 Task: Create a due date automation trigger when advanced on, on the wednesday of the week a card is due add basic but not in list "Resume" at 11:00 AM.
Action: Mouse moved to (1177, 91)
Screenshot: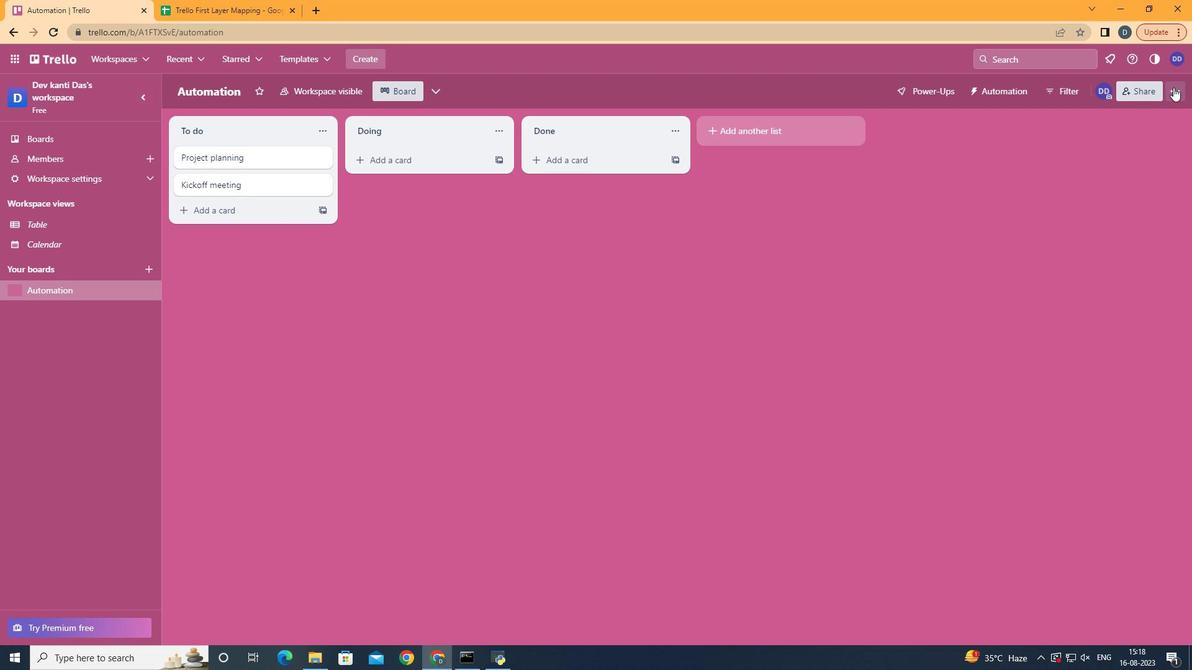 
Action: Mouse pressed left at (1177, 91)
Screenshot: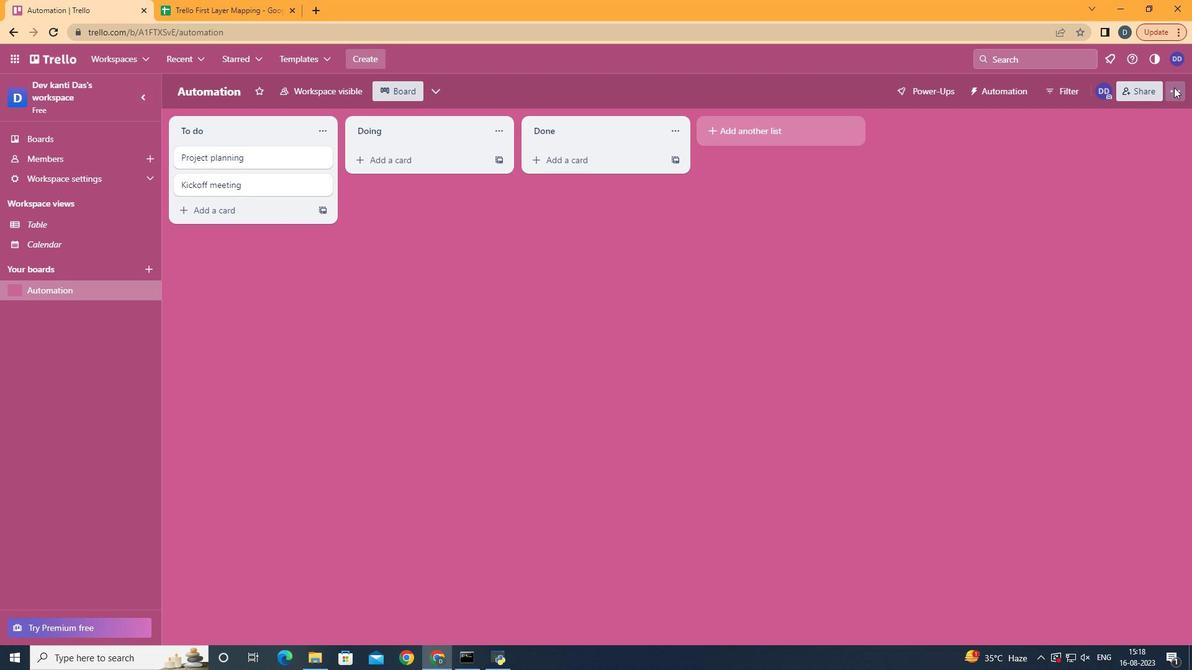 
Action: Mouse moved to (1104, 277)
Screenshot: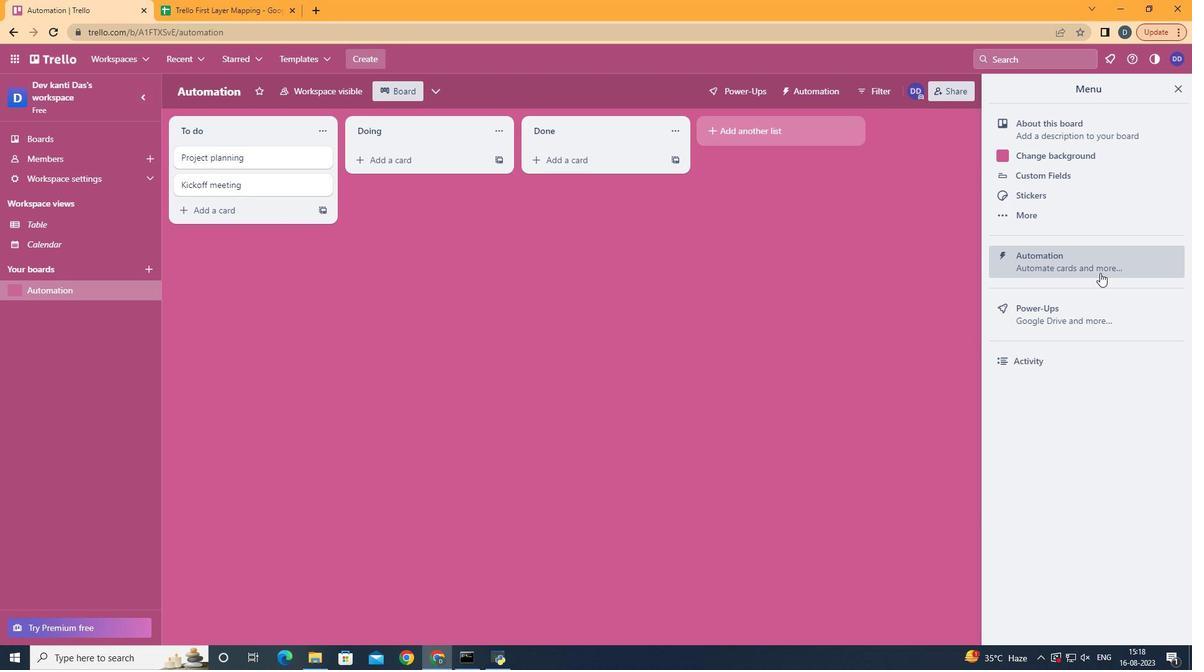 
Action: Mouse pressed left at (1104, 277)
Screenshot: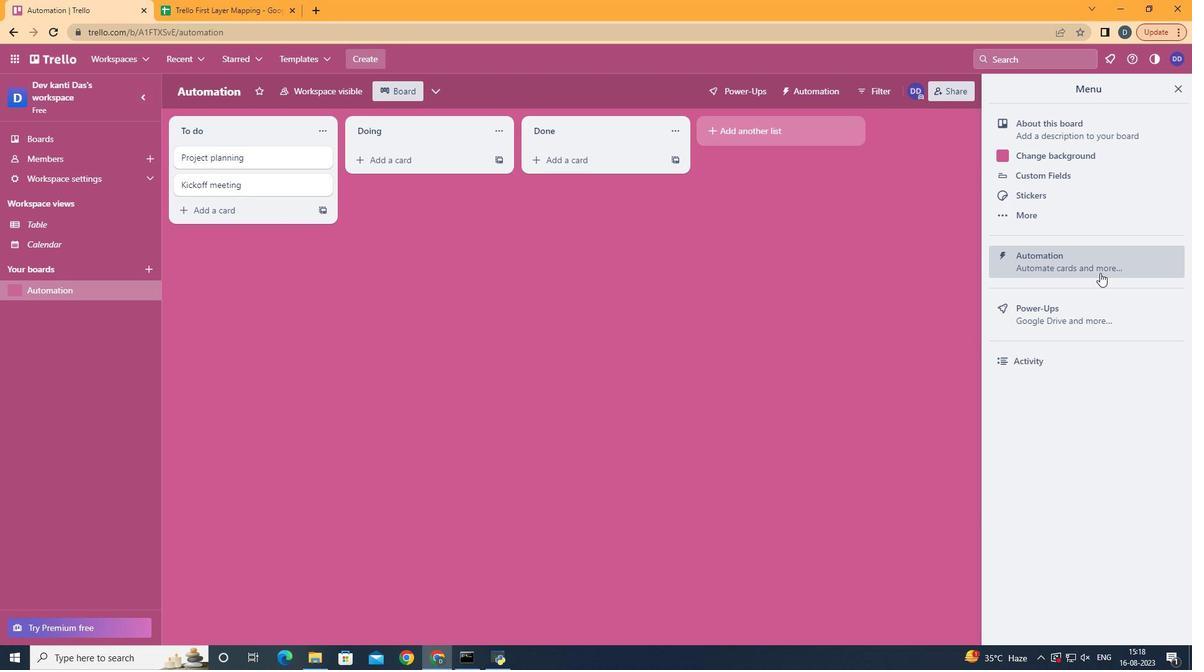 
Action: Mouse moved to (227, 246)
Screenshot: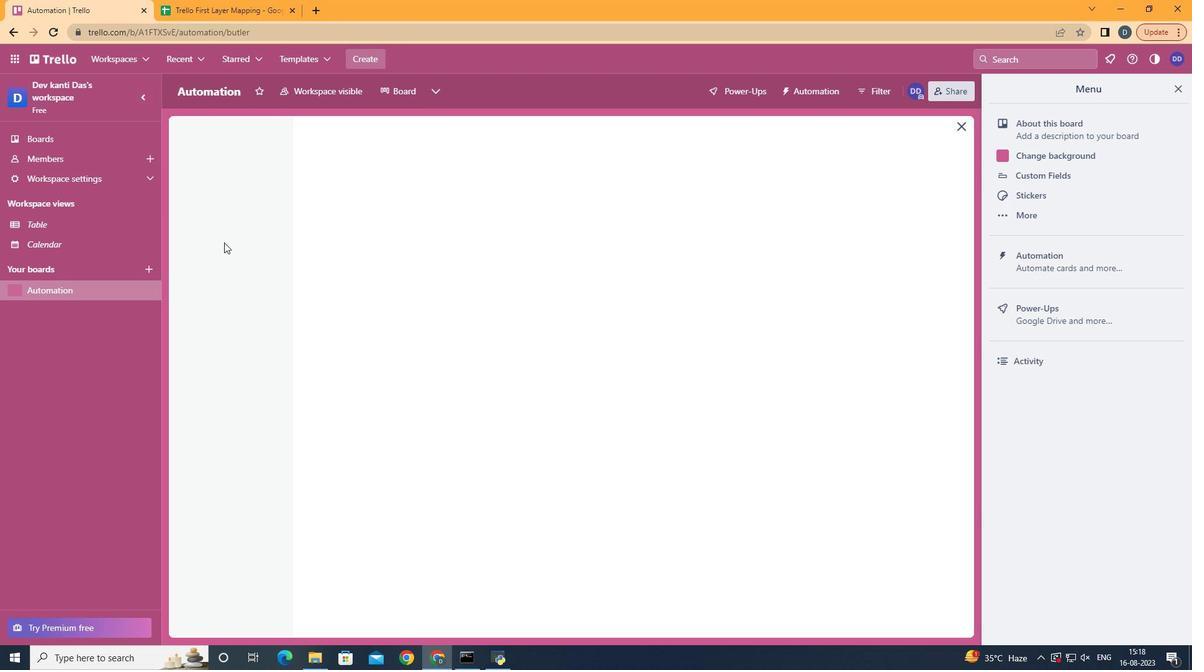 
Action: Mouse pressed left at (227, 246)
Screenshot: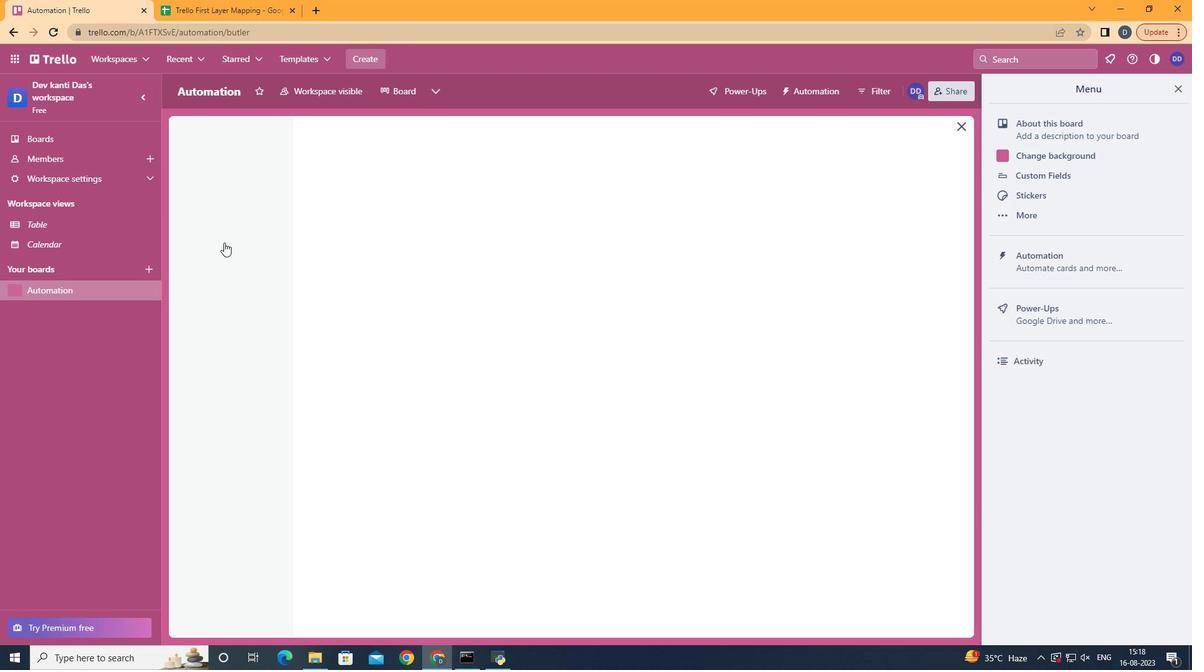 
Action: Mouse pressed left at (227, 246)
Screenshot: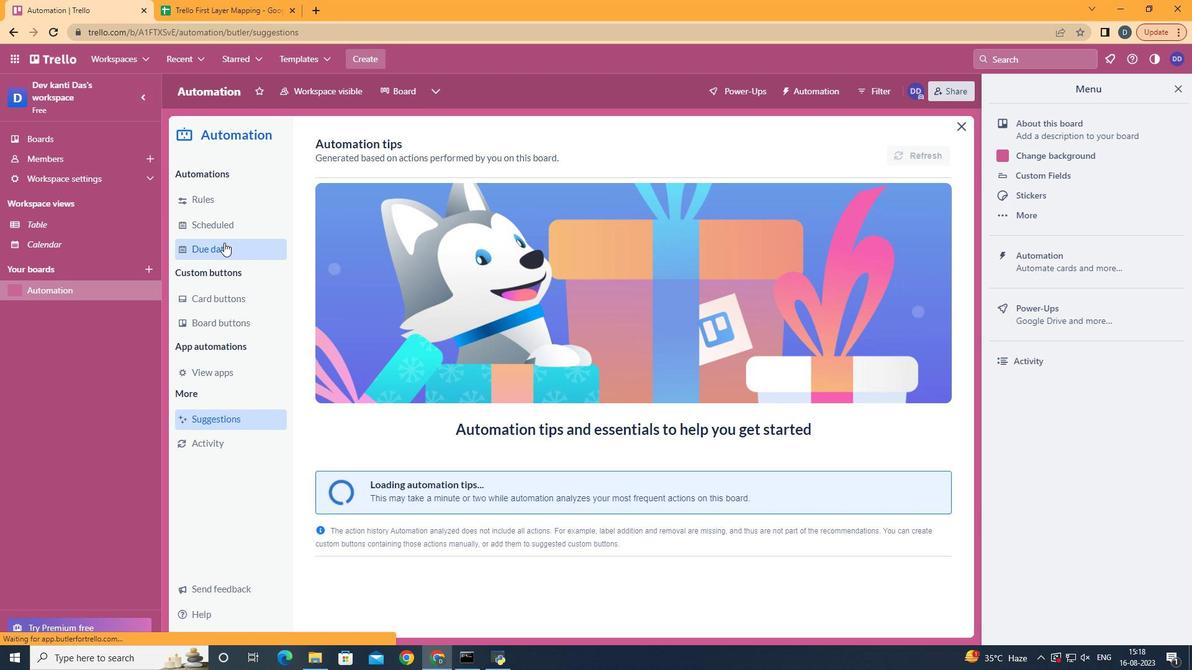 
Action: Mouse moved to (873, 148)
Screenshot: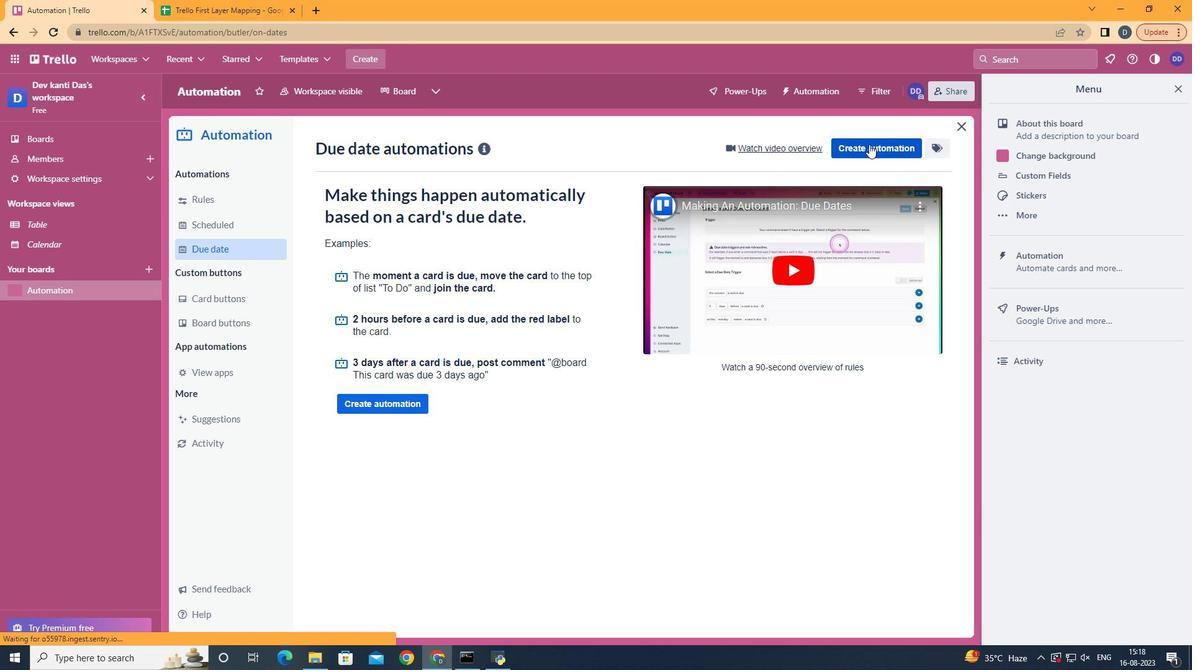 
Action: Mouse pressed left at (873, 148)
Screenshot: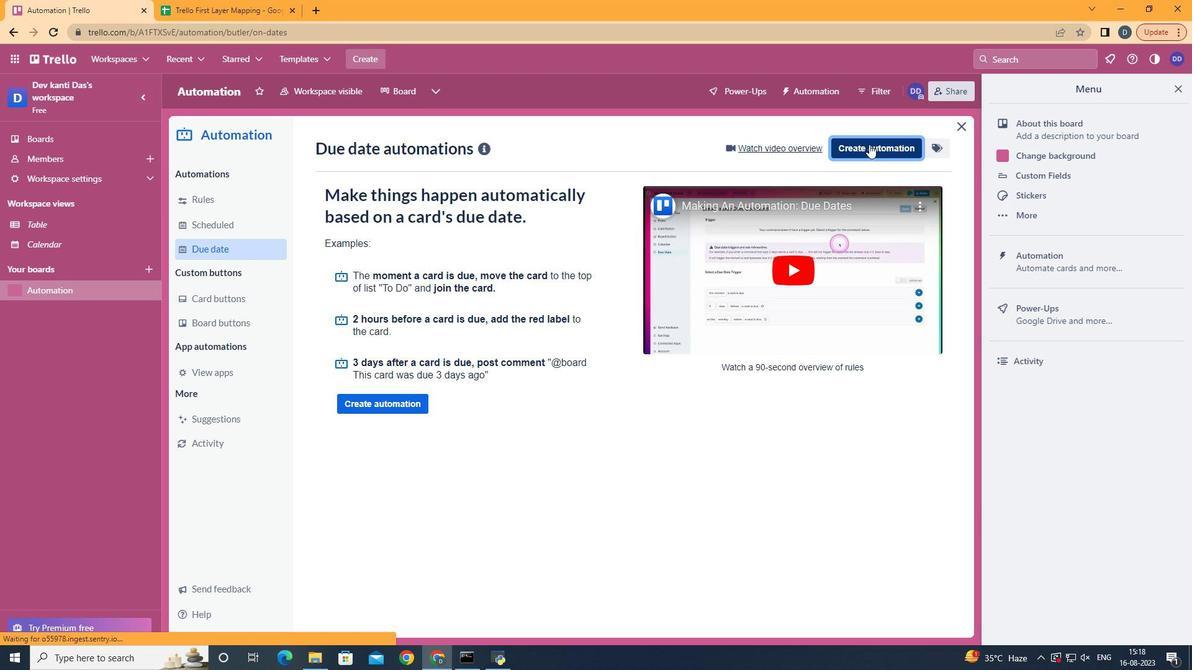 
Action: Mouse moved to (602, 271)
Screenshot: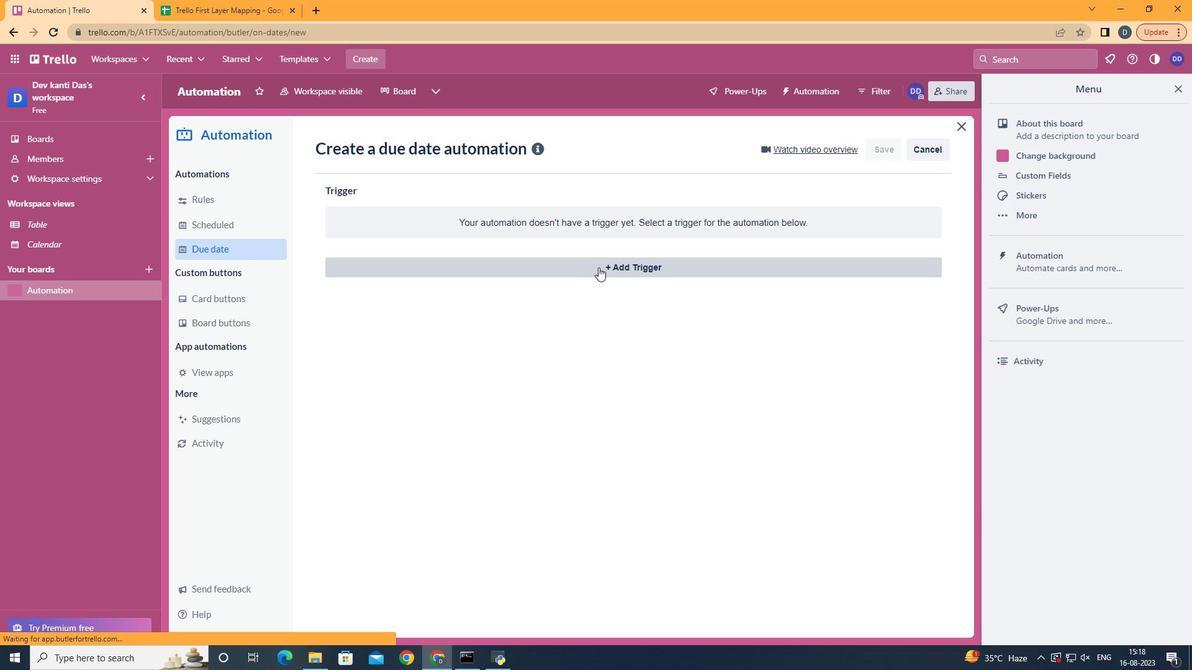
Action: Mouse pressed left at (602, 271)
Screenshot: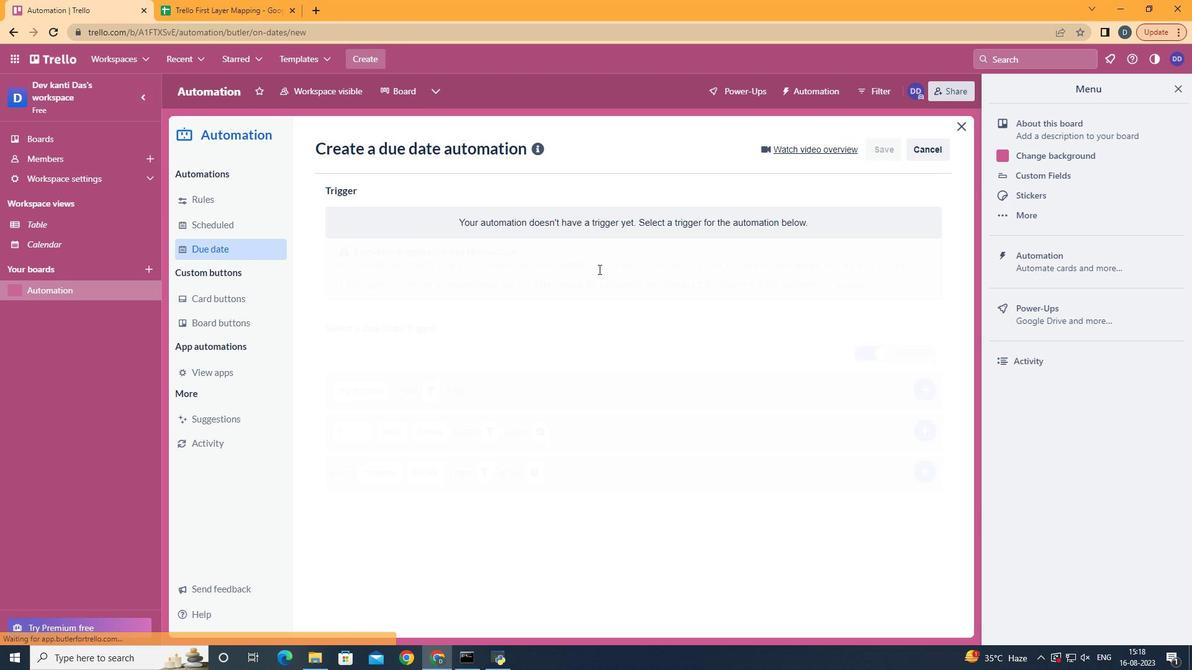 
Action: Mouse moved to (403, 382)
Screenshot: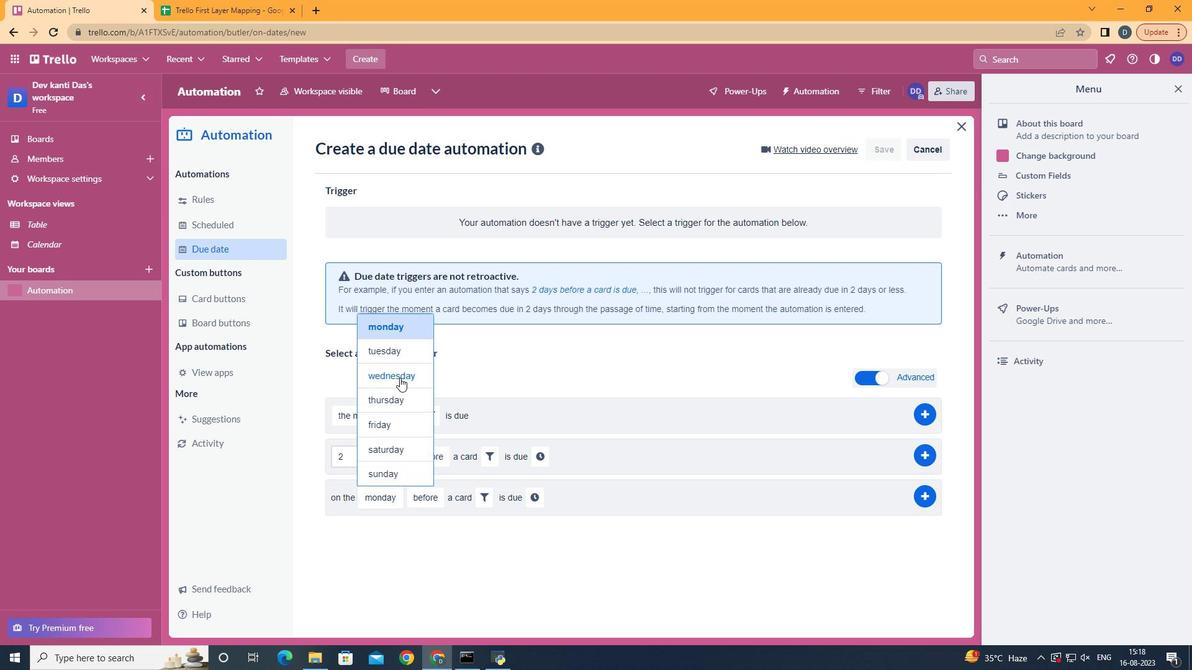 
Action: Mouse pressed left at (403, 382)
Screenshot: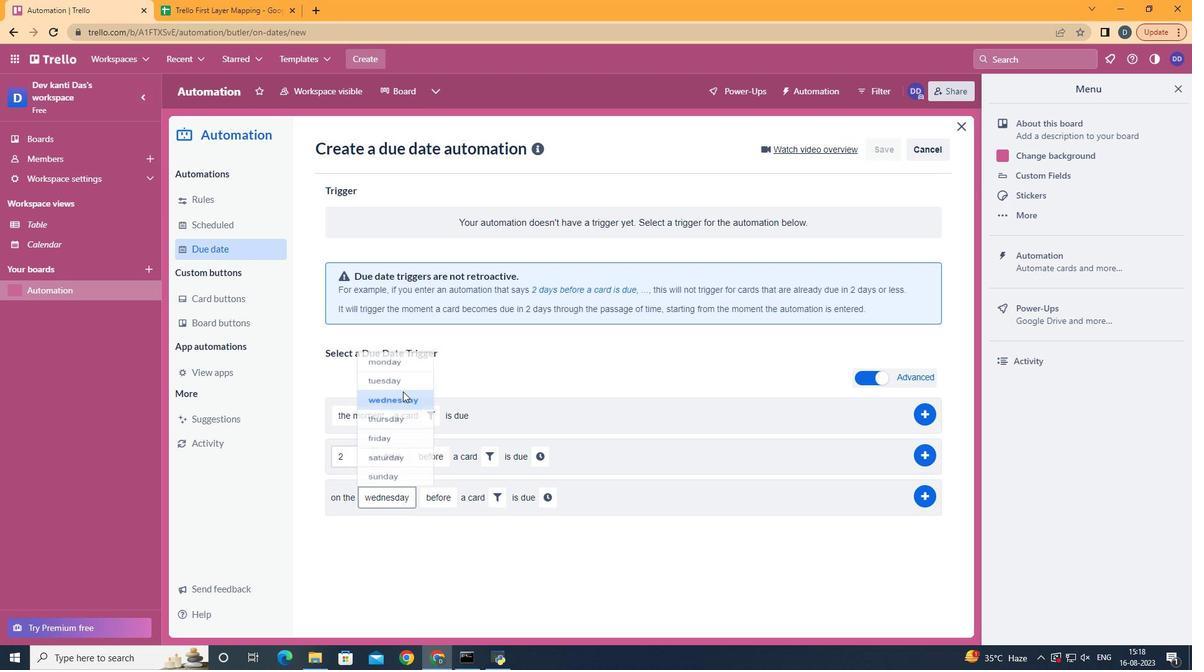 
Action: Mouse moved to (461, 564)
Screenshot: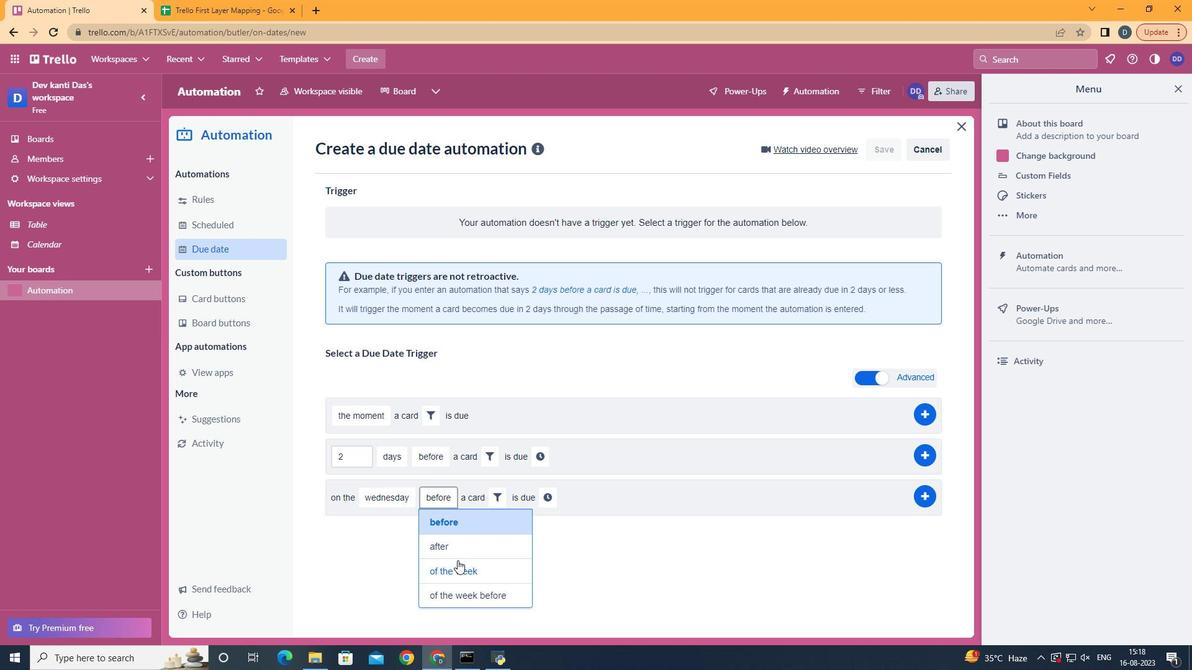 
Action: Mouse pressed left at (461, 564)
Screenshot: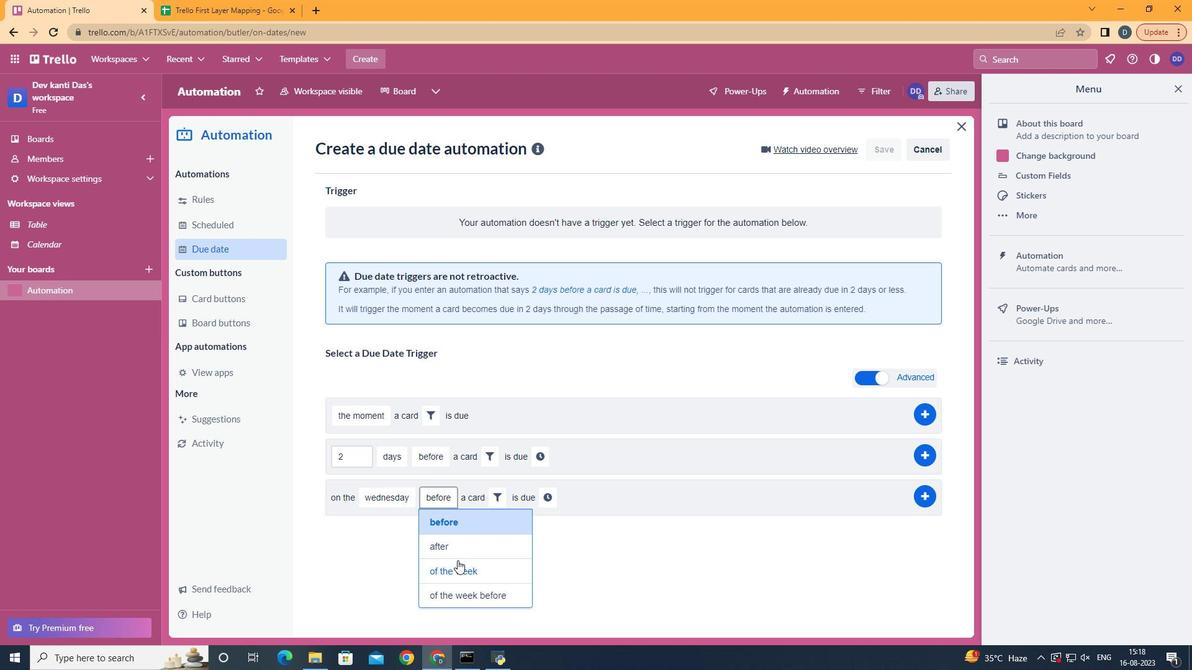 
Action: Mouse moved to (510, 500)
Screenshot: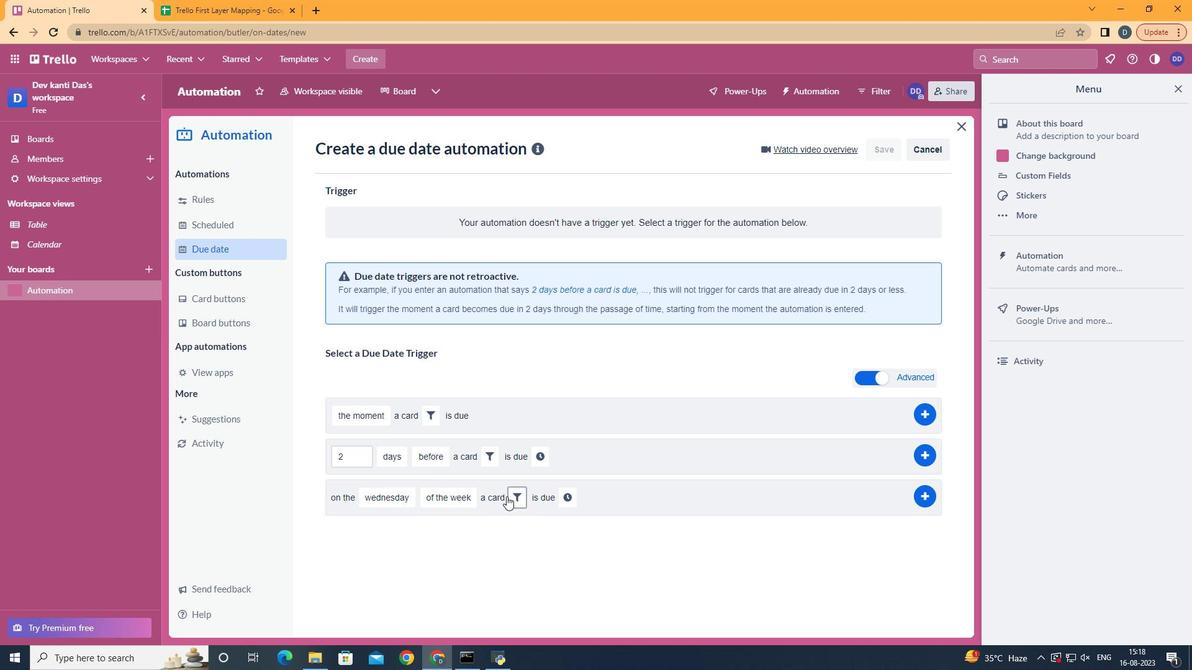 
Action: Mouse pressed left at (510, 500)
Screenshot: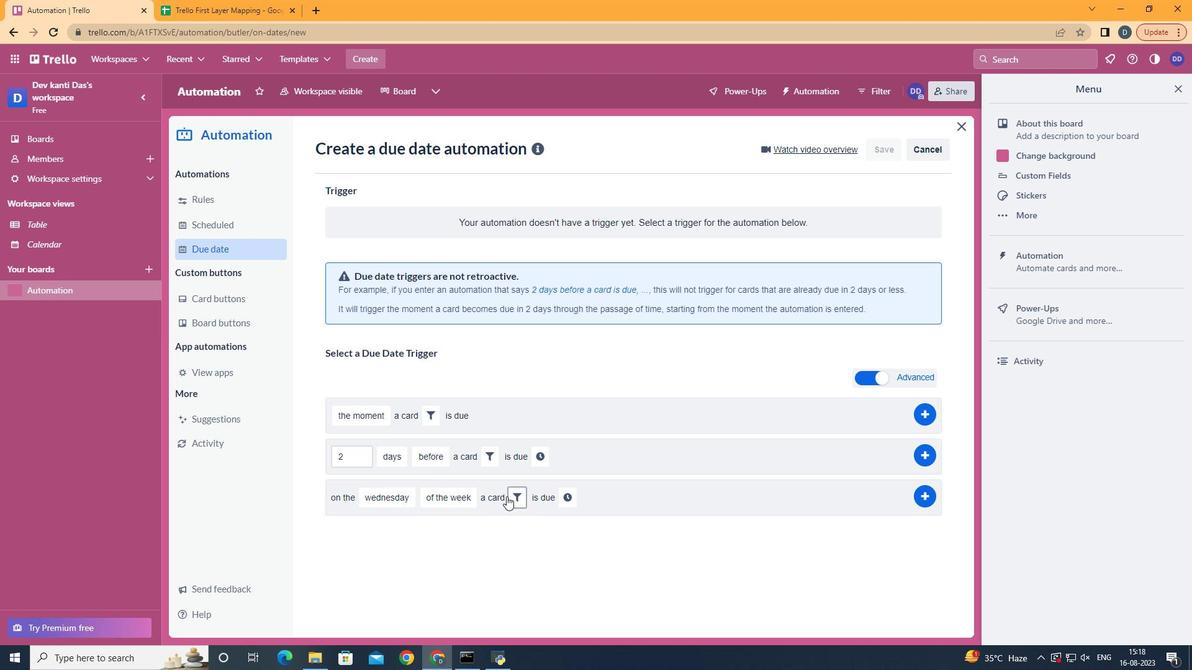 
Action: Mouse moved to (567, 554)
Screenshot: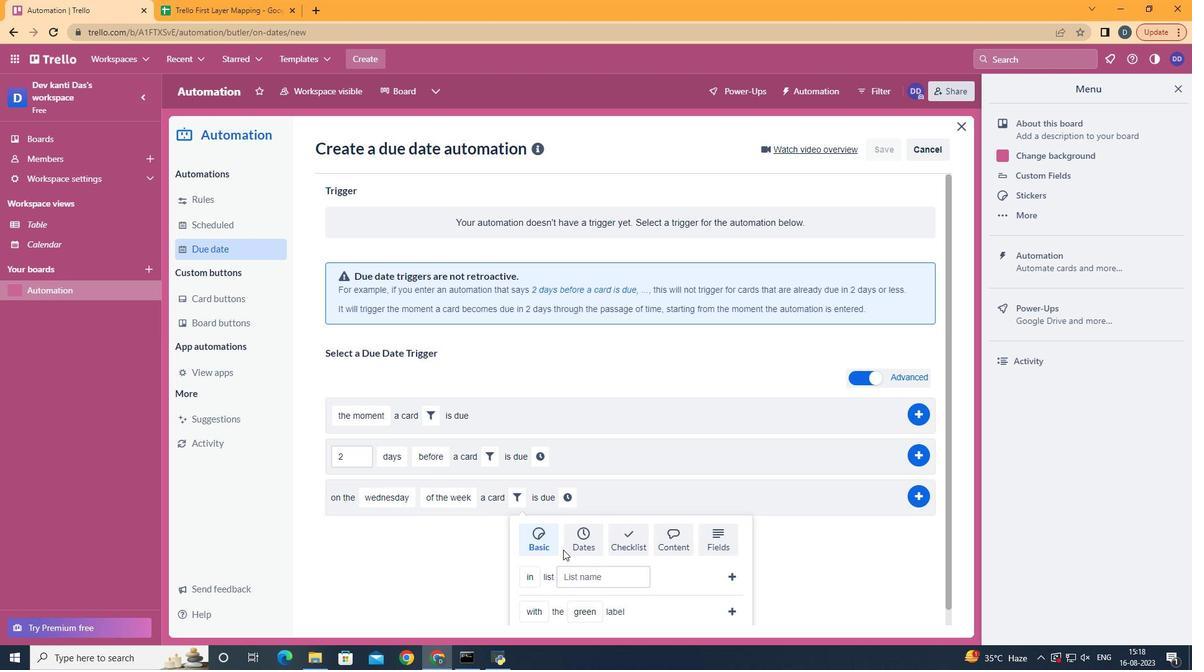 
Action: Mouse scrolled (567, 553) with delta (0, 0)
Screenshot: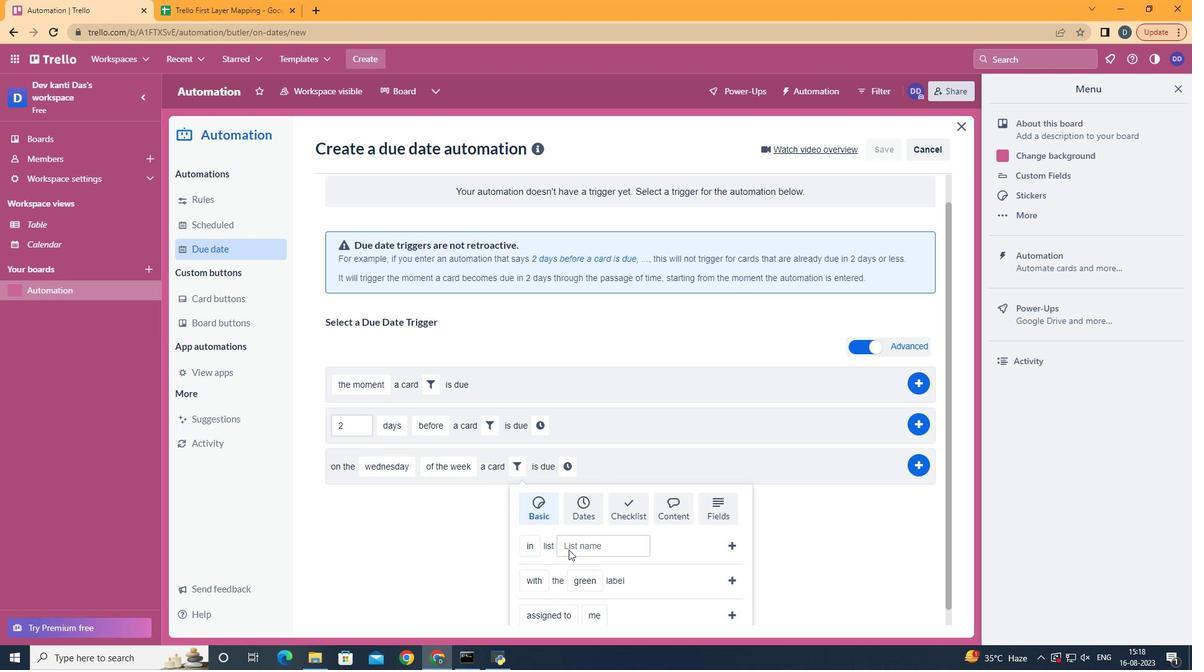
Action: Mouse scrolled (567, 553) with delta (0, 0)
Screenshot: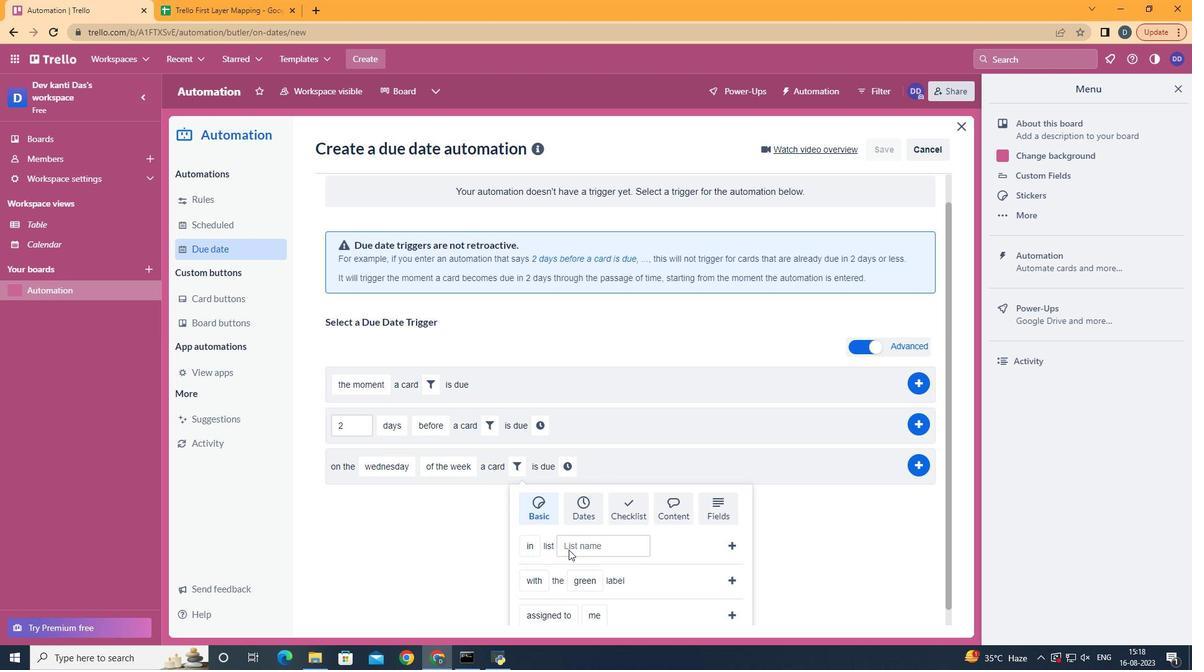 
Action: Mouse scrolled (567, 553) with delta (0, 0)
Screenshot: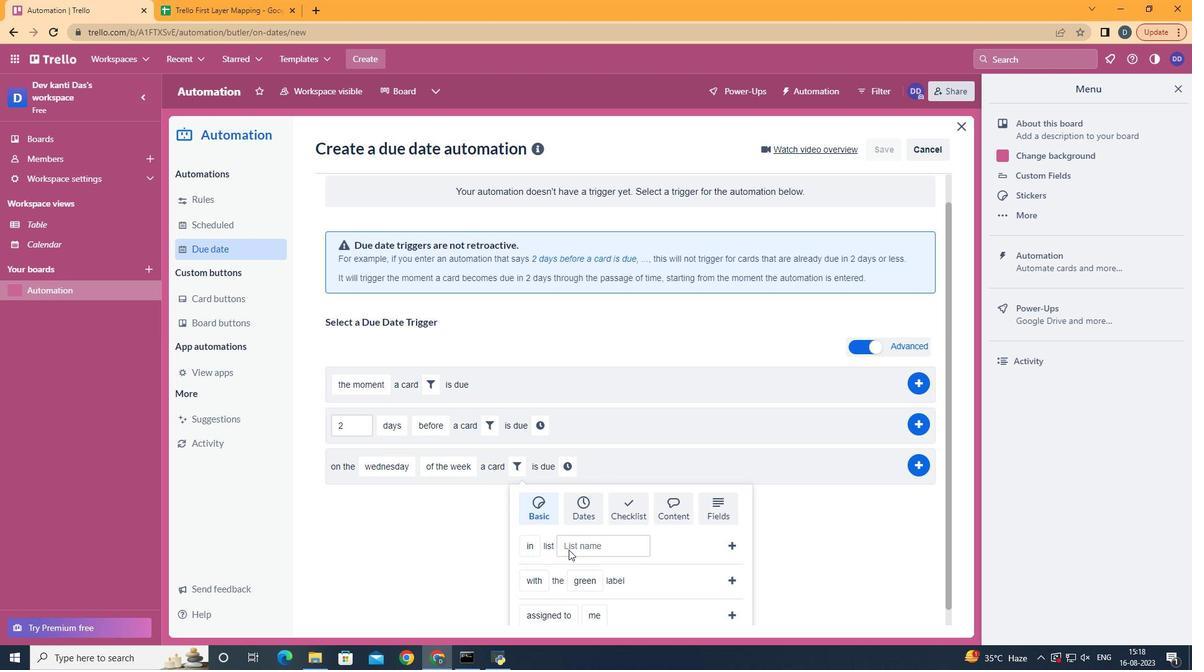 
Action: Mouse scrolled (567, 553) with delta (0, 0)
Screenshot: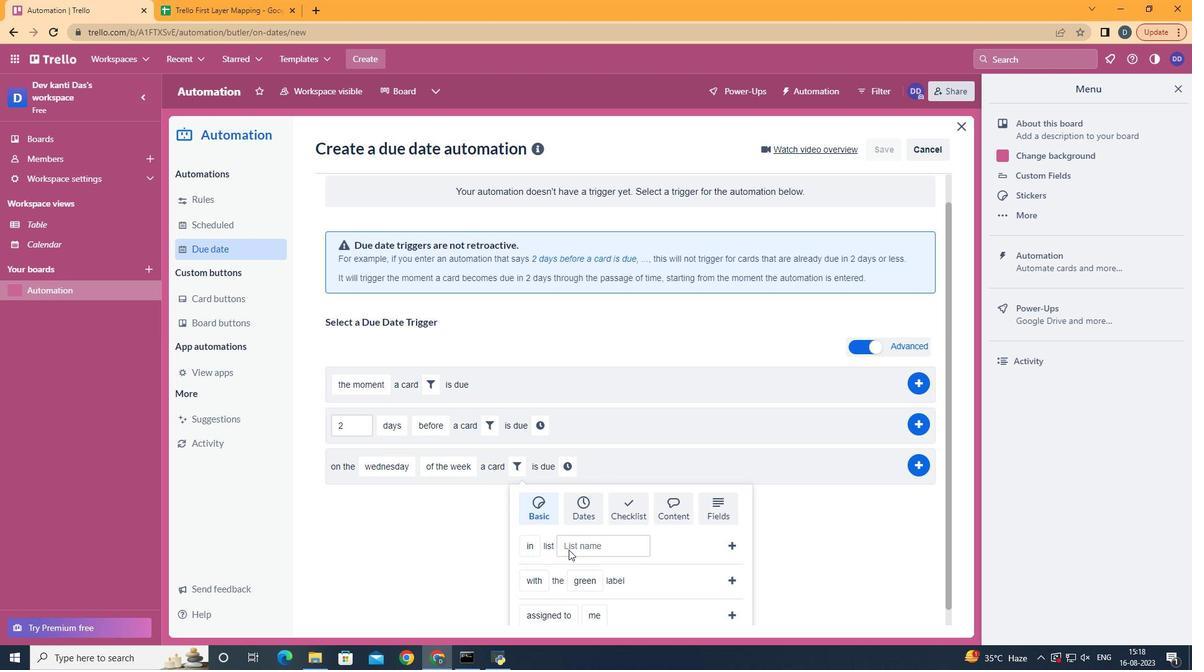 
Action: Mouse scrolled (567, 553) with delta (0, 0)
Screenshot: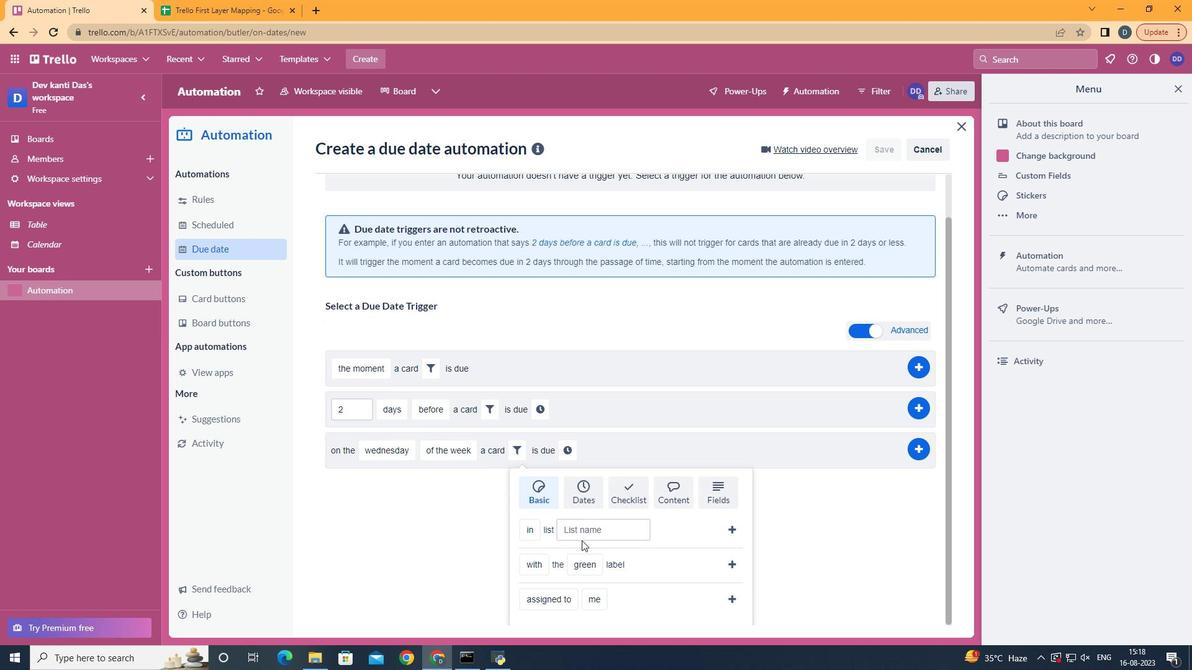 
Action: Mouse moved to (539, 587)
Screenshot: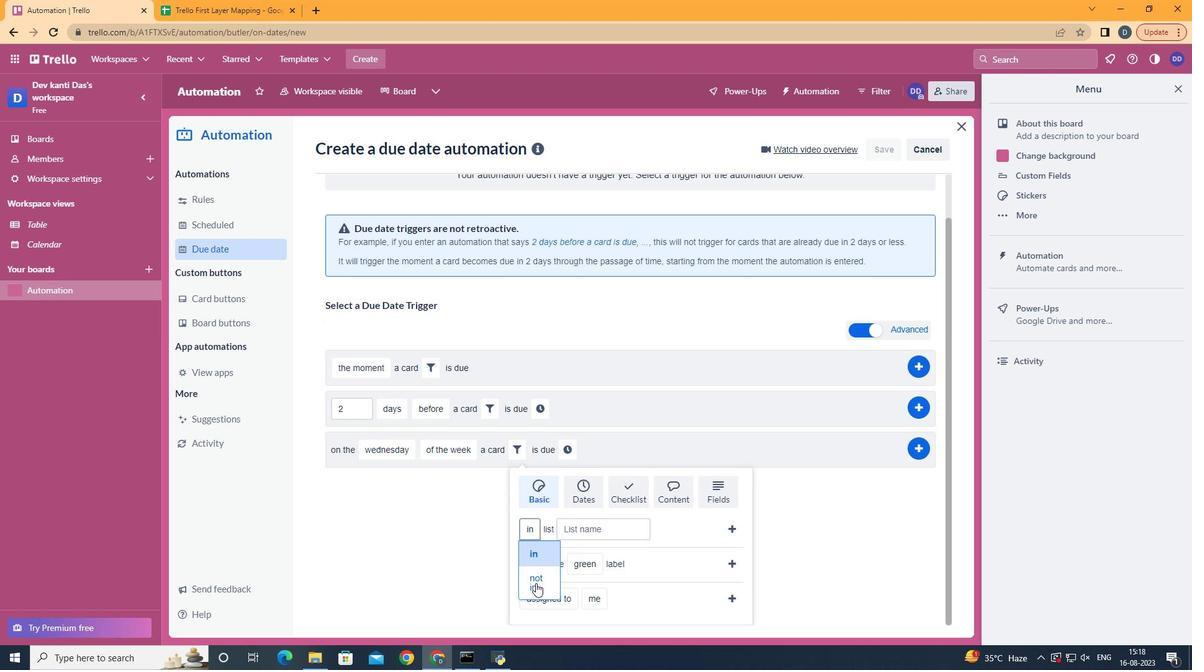 
Action: Mouse pressed left at (539, 587)
Screenshot: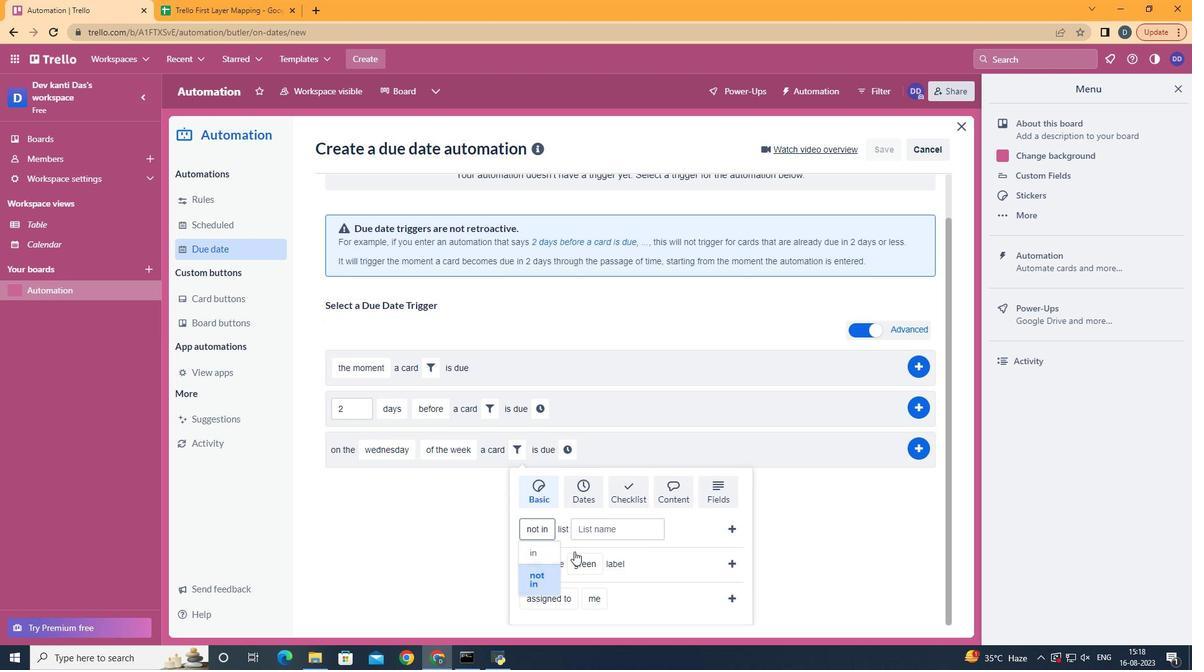 
Action: Mouse moved to (604, 528)
Screenshot: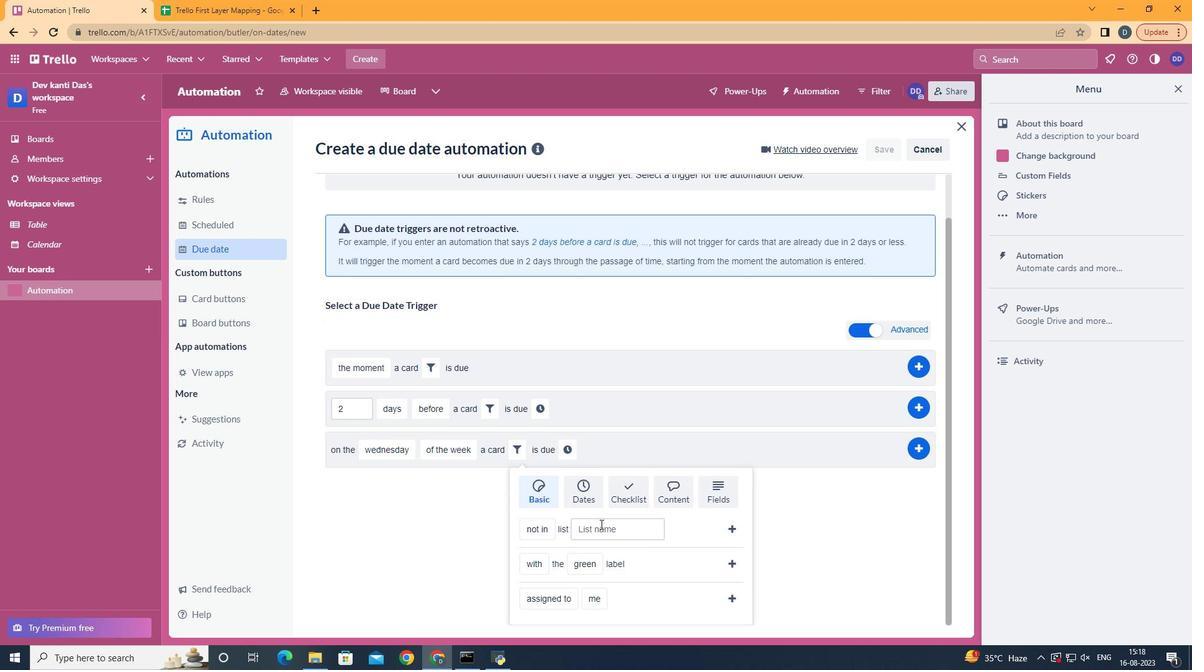 
Action: Mouse pressed left at (604, 528)
Screenshot: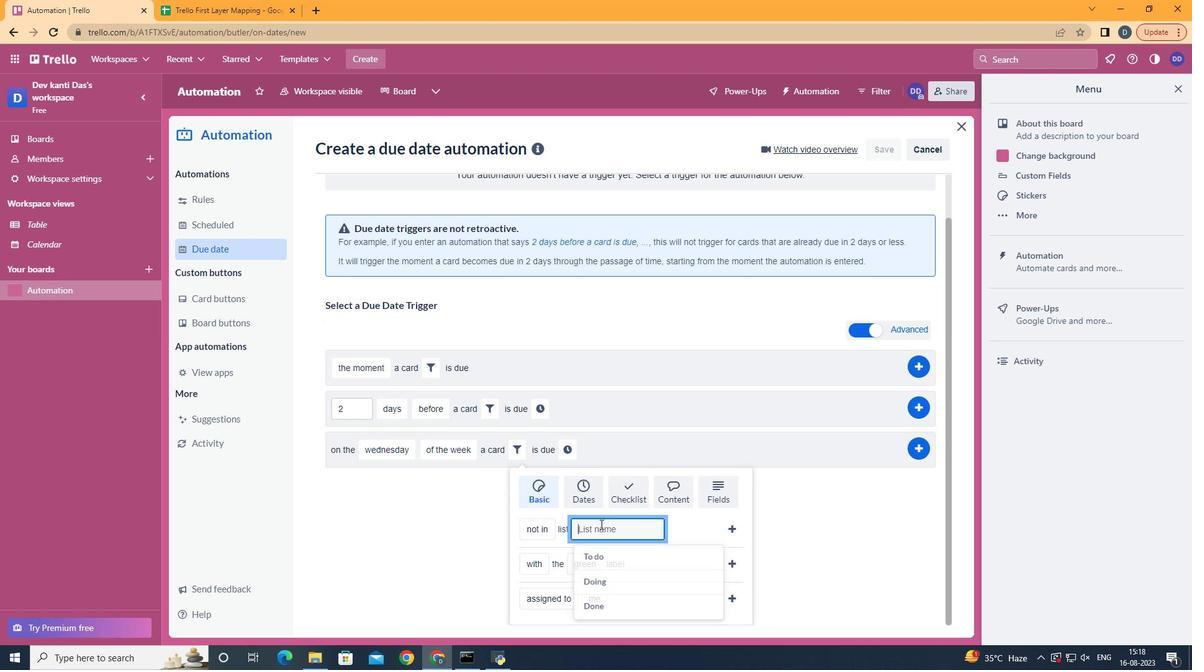 
Action: Key pressed <Key.shift>Resume
Screenshot: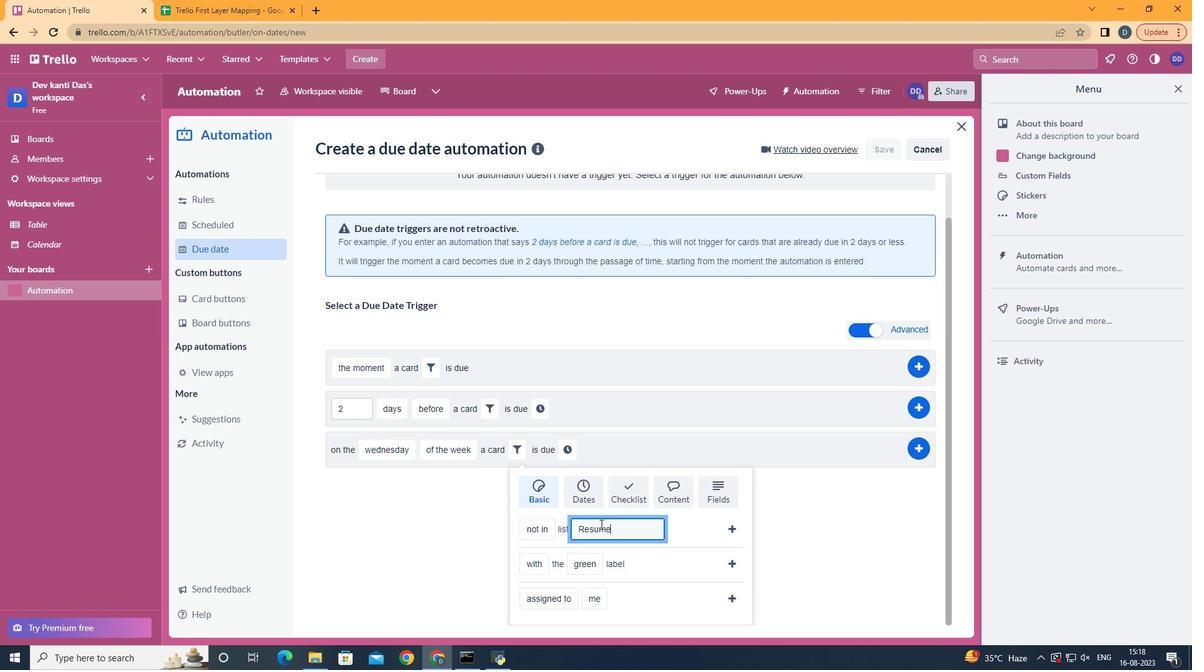 
Action: Mouse moved to (731, 529)
Screenshot: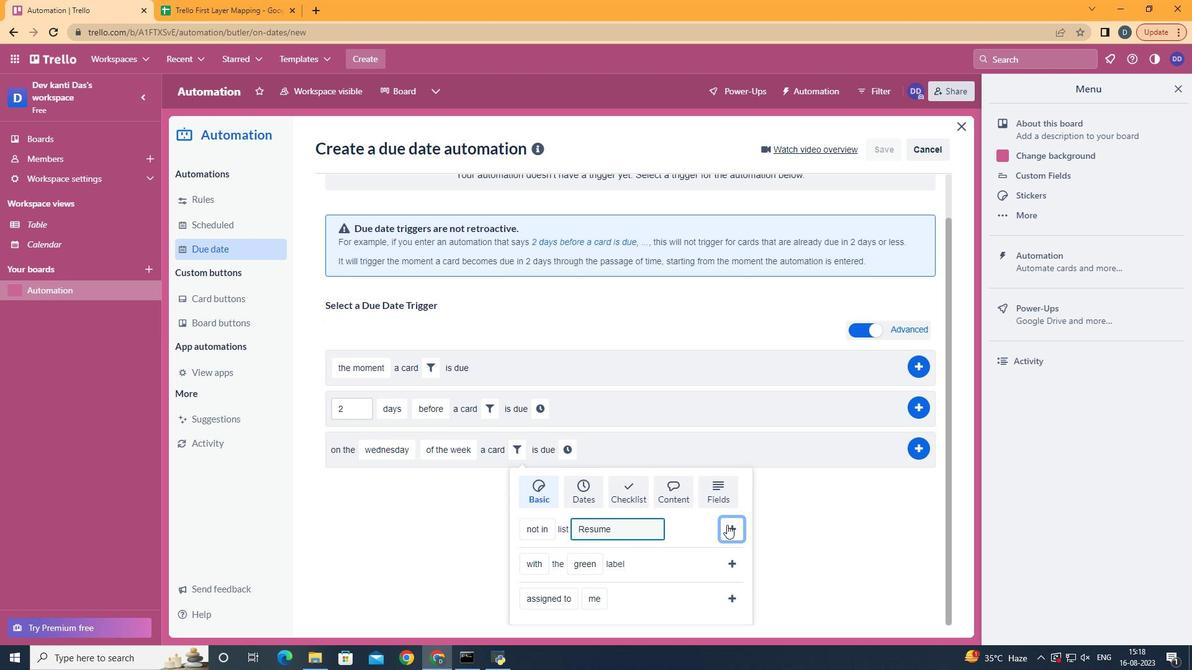
Action: Mouse pressed left at (731, 529)
Screenshot: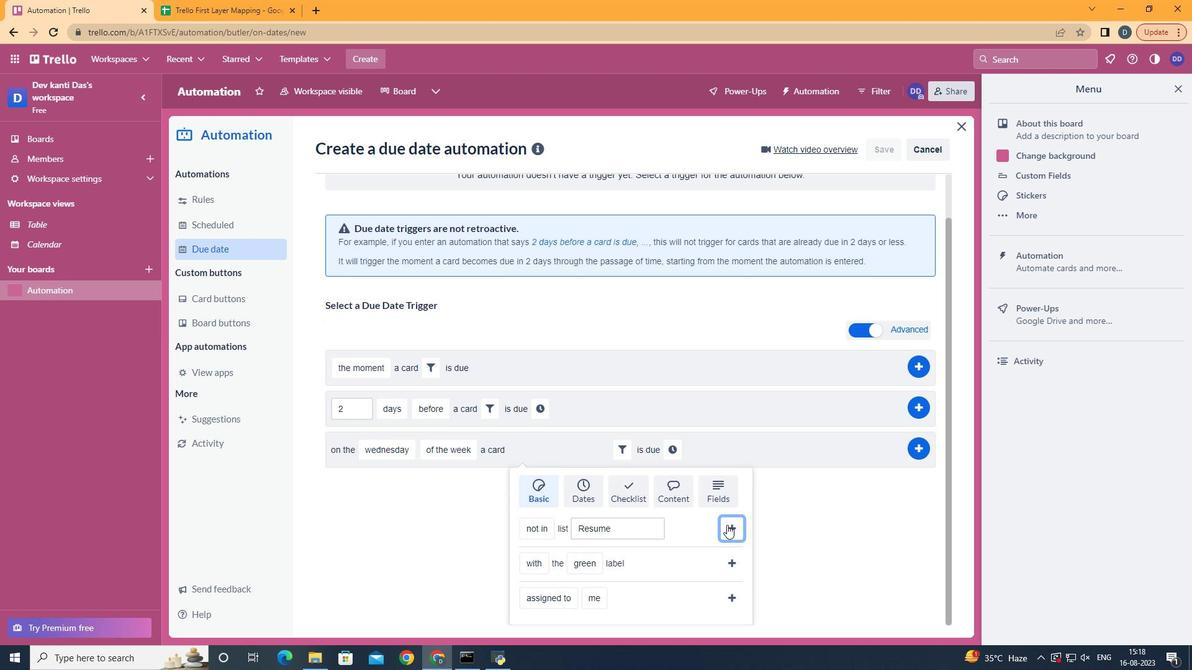 
Action: Mouse moved to (680, 501)
Screenshot: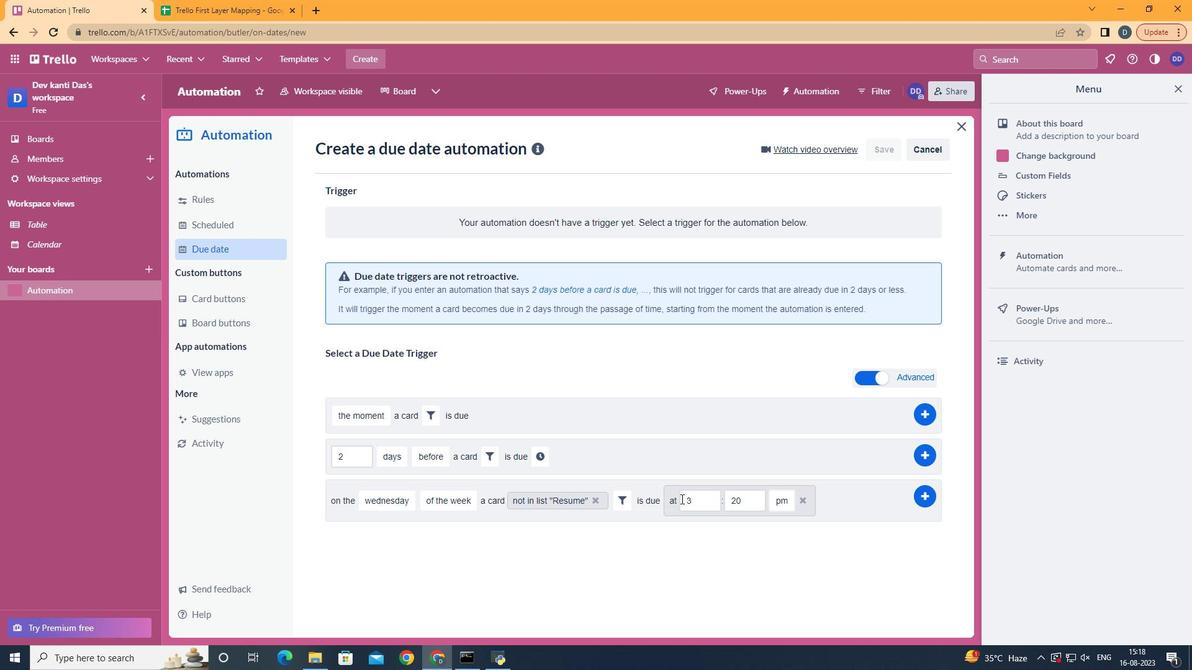 
Action: Mouse pressed left at (680, 501)
Screenshot: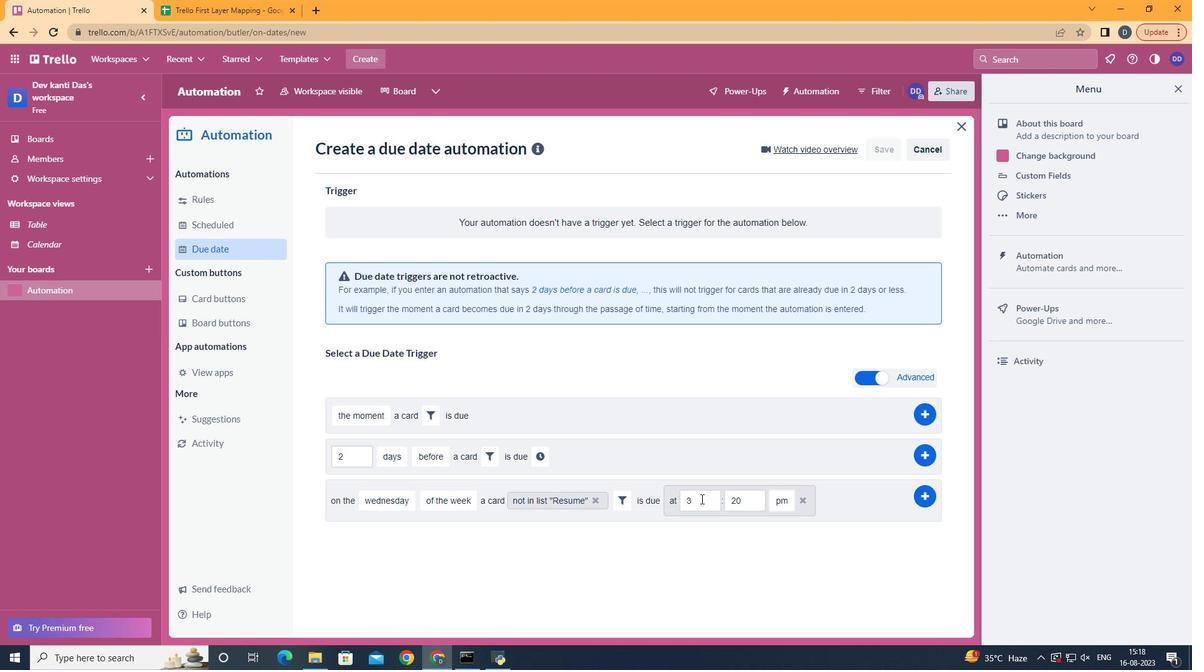 
Action: Mouse moved to (715, 505)
Screenshot: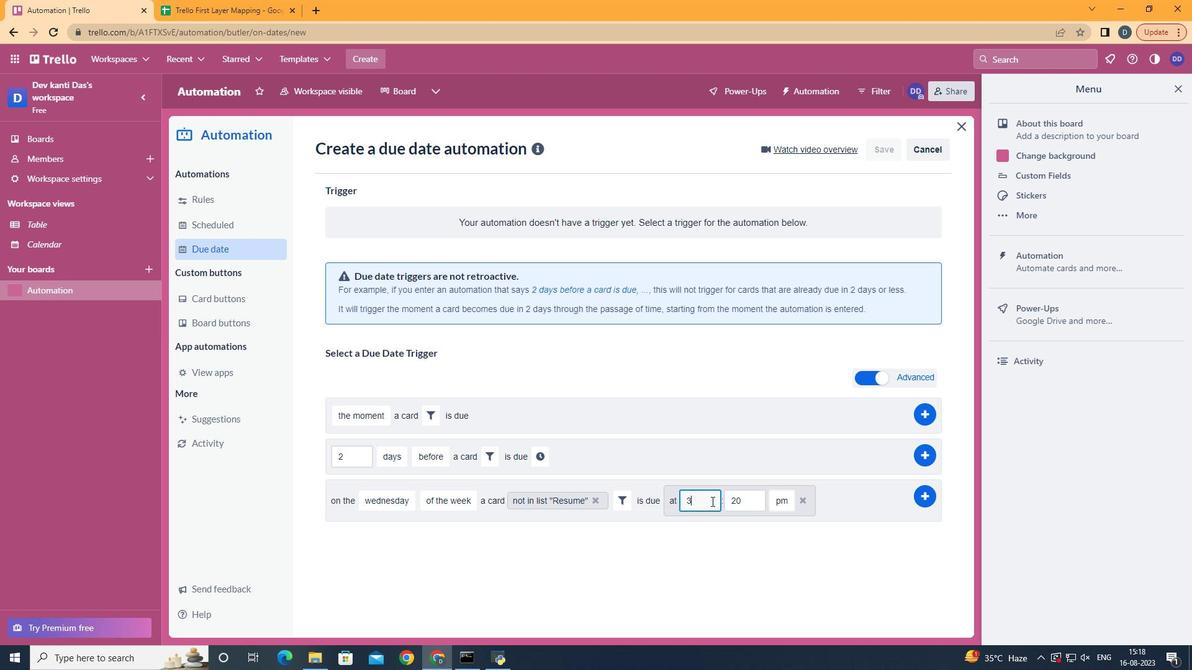 
Action: Mouse pressed left at (715, 505)
Screenshot: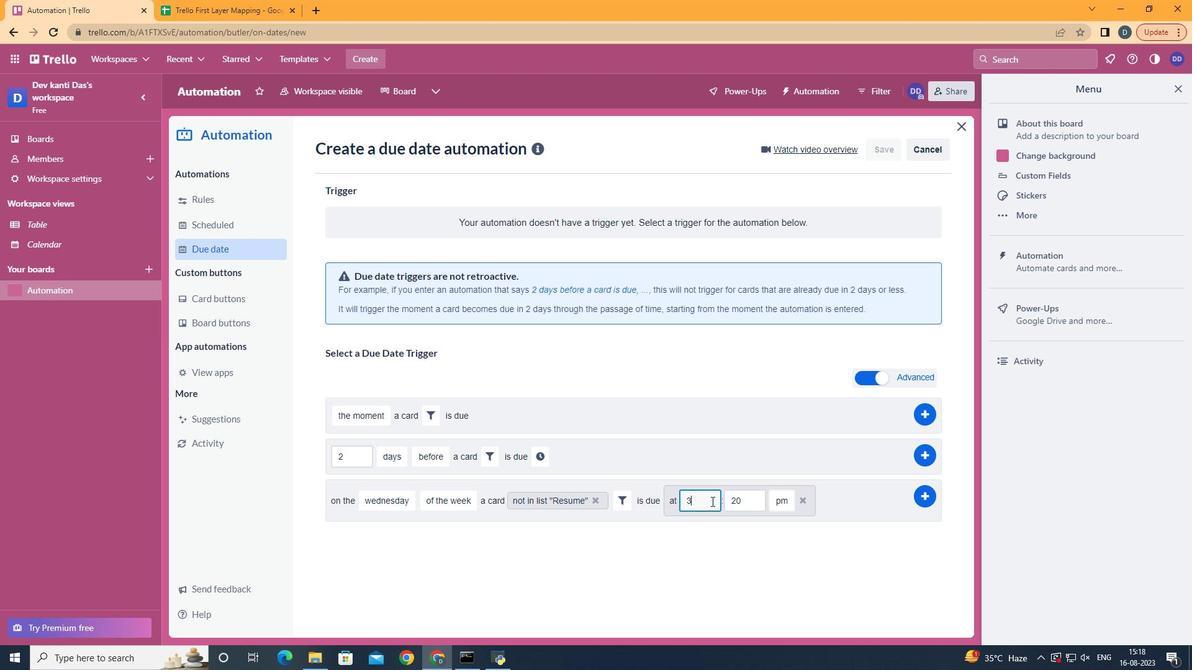 
Action: Mouse moved to (714, 509)
Screenshot: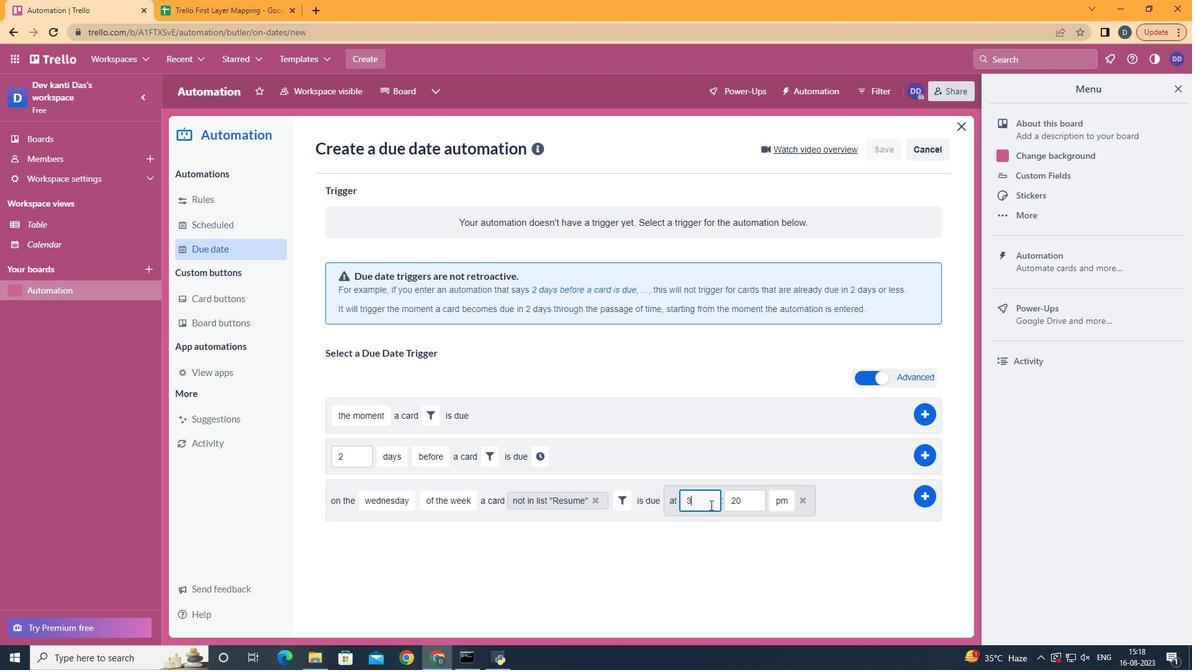 
Action: Key pressed <Key.backspace>11
Screenshot: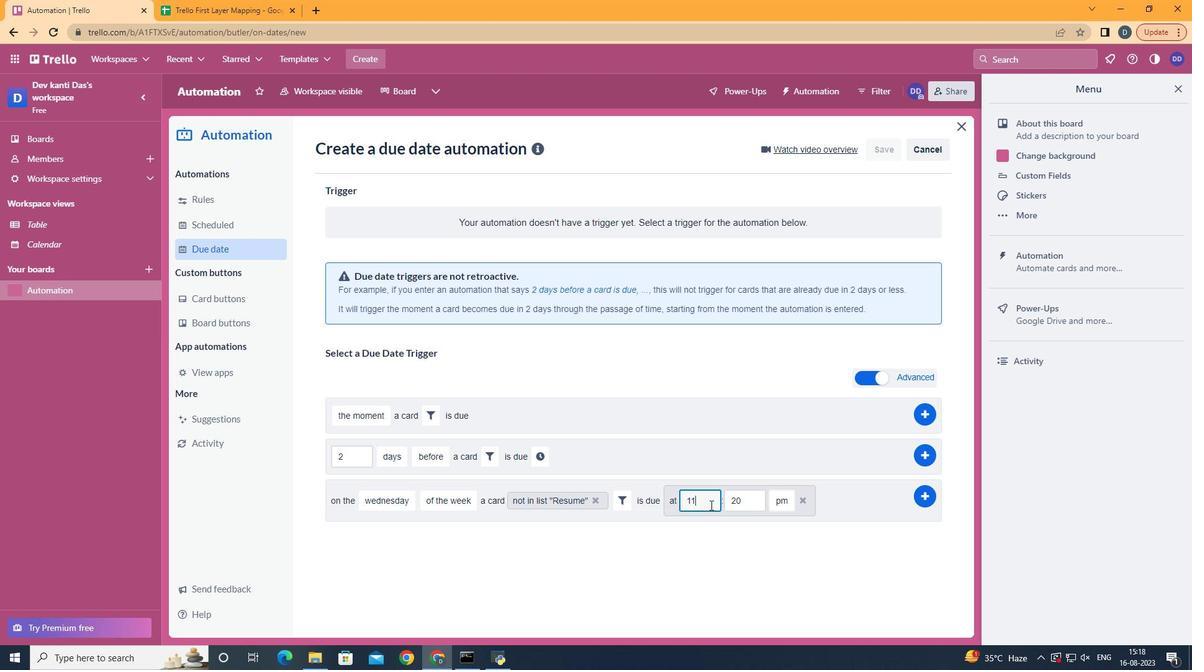 
Action: Mouse moved to (749, 510)
Screenshot: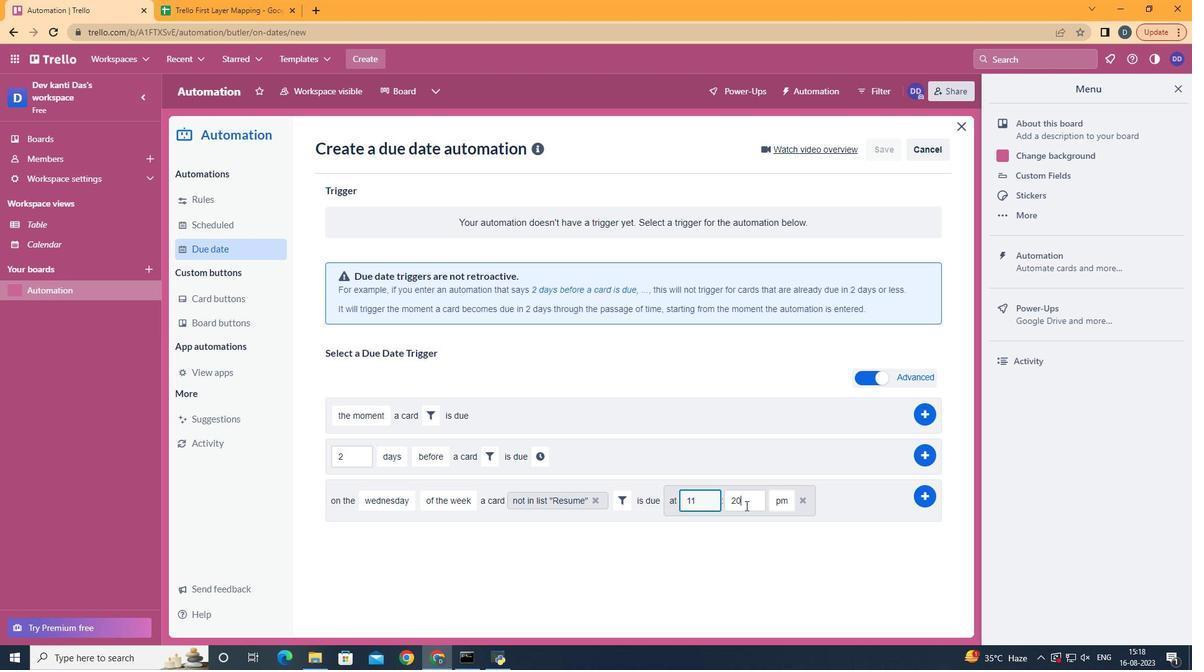 
Action: Mouse pressed left at (749, 510)
Screenshot: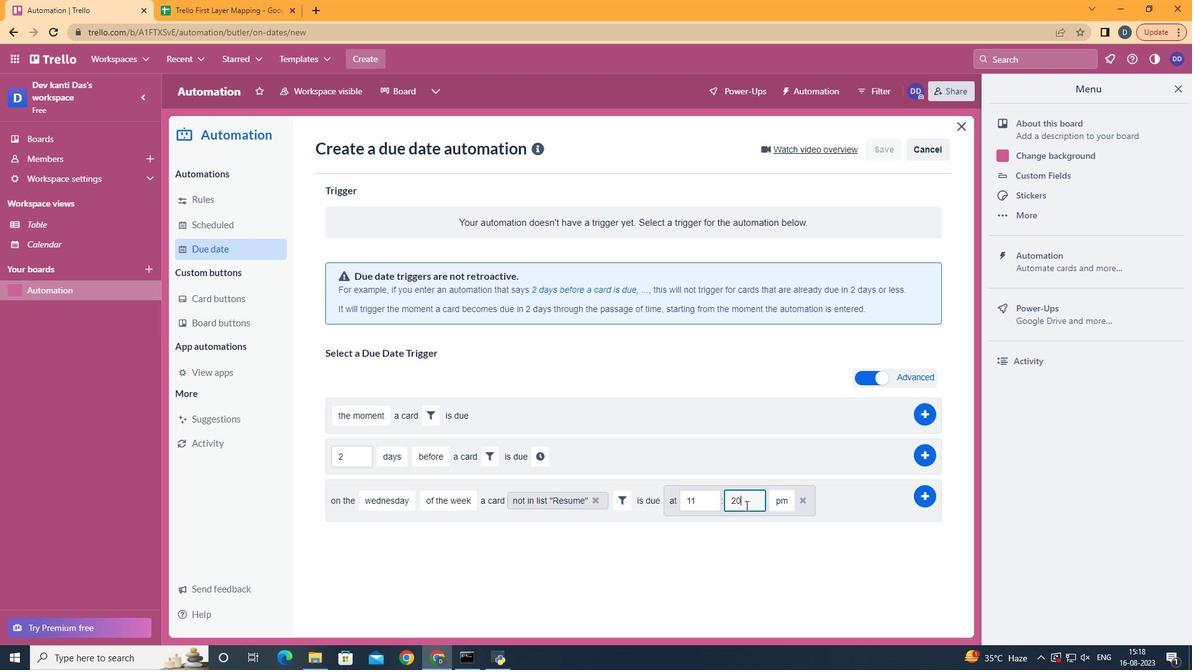 
Action: Key pressed <Key.backspace>
Screenshot: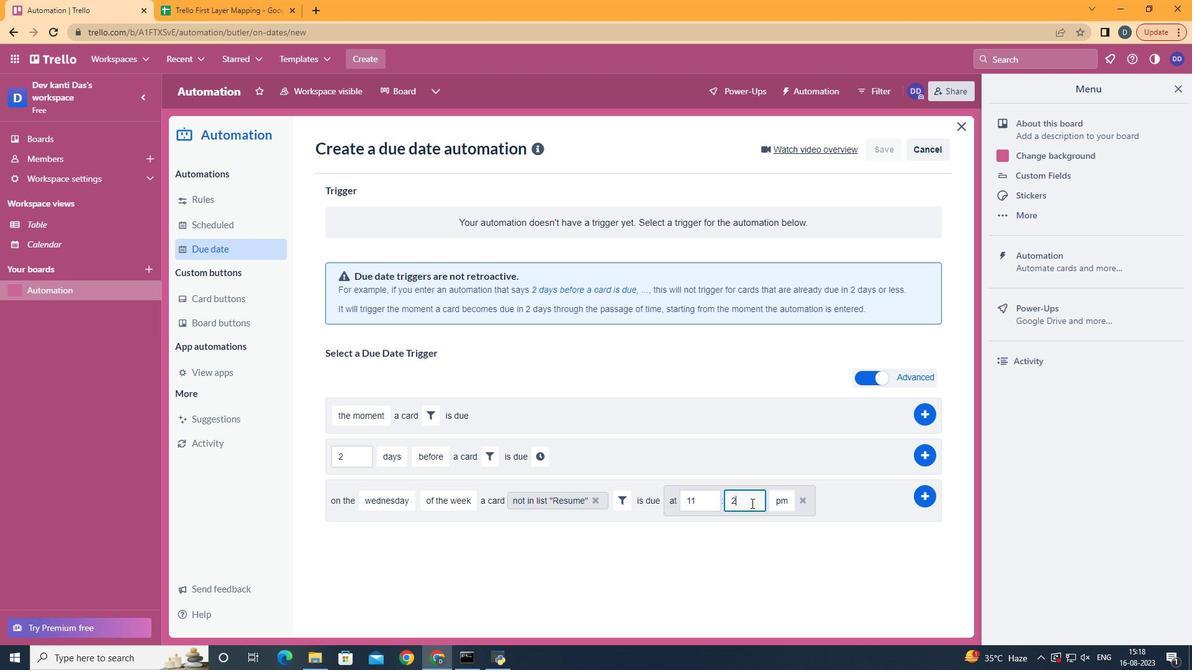 
Action: Mouse moved to (755, 507)
Screenshot: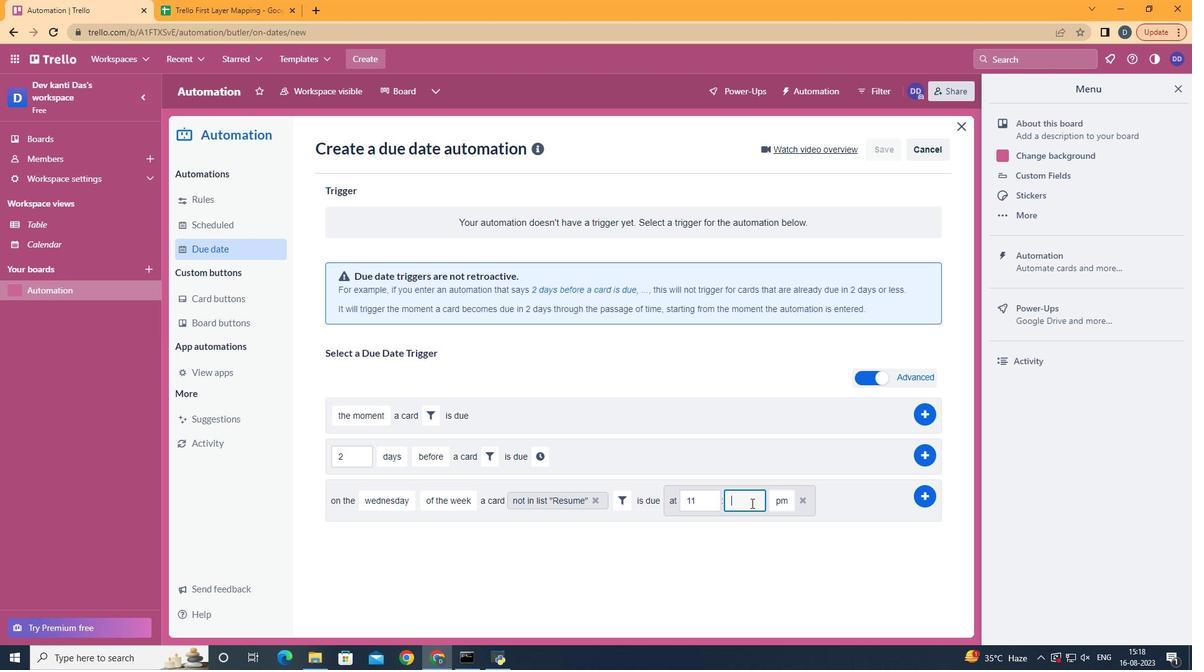 
Action: Key pressed <Key.backspace>00
Screenshot: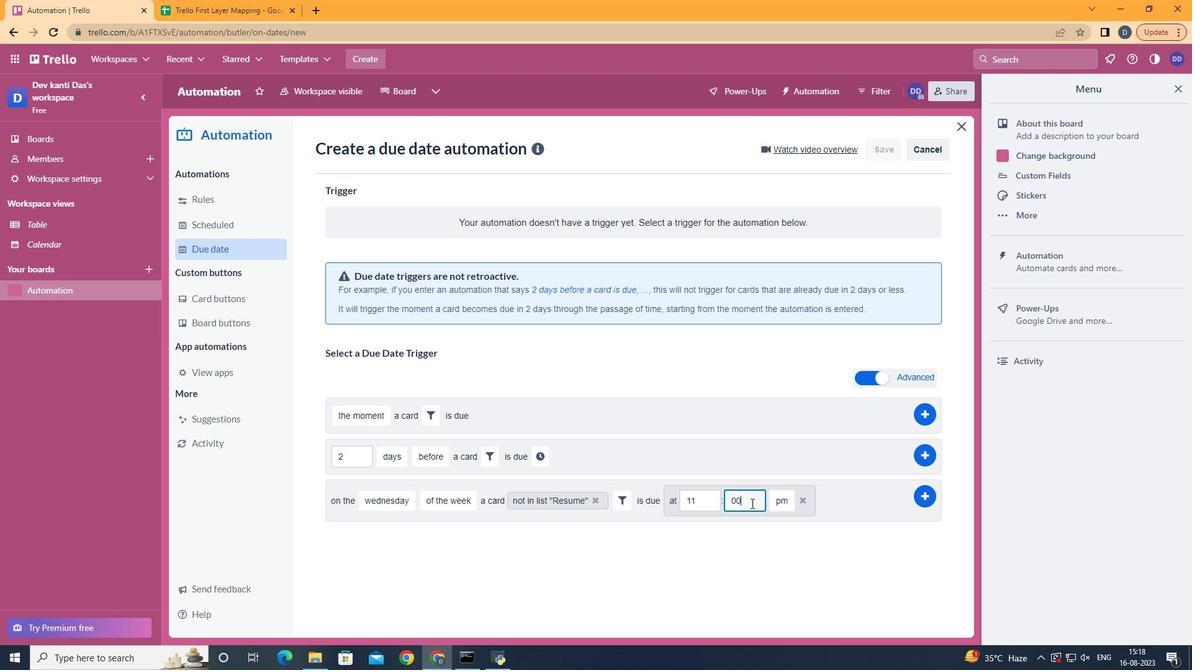 
Action: Mouse moved to (789, 527)
Screenshot: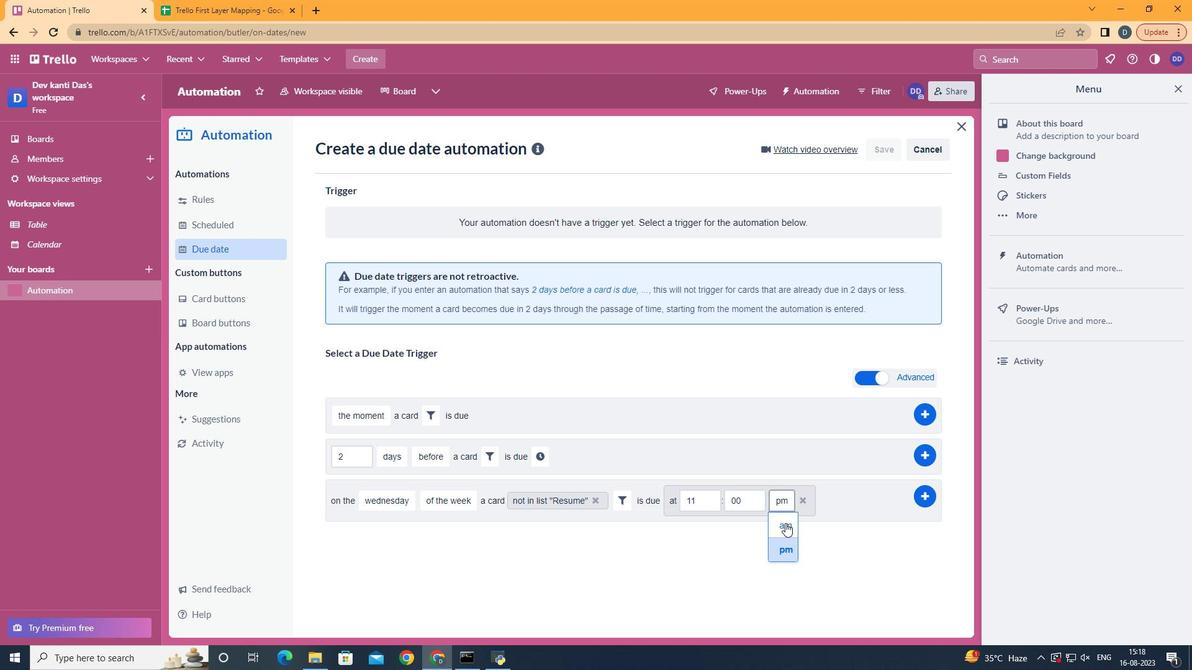 
Action: Mouse pressed left at (789, 527)
Screenshot: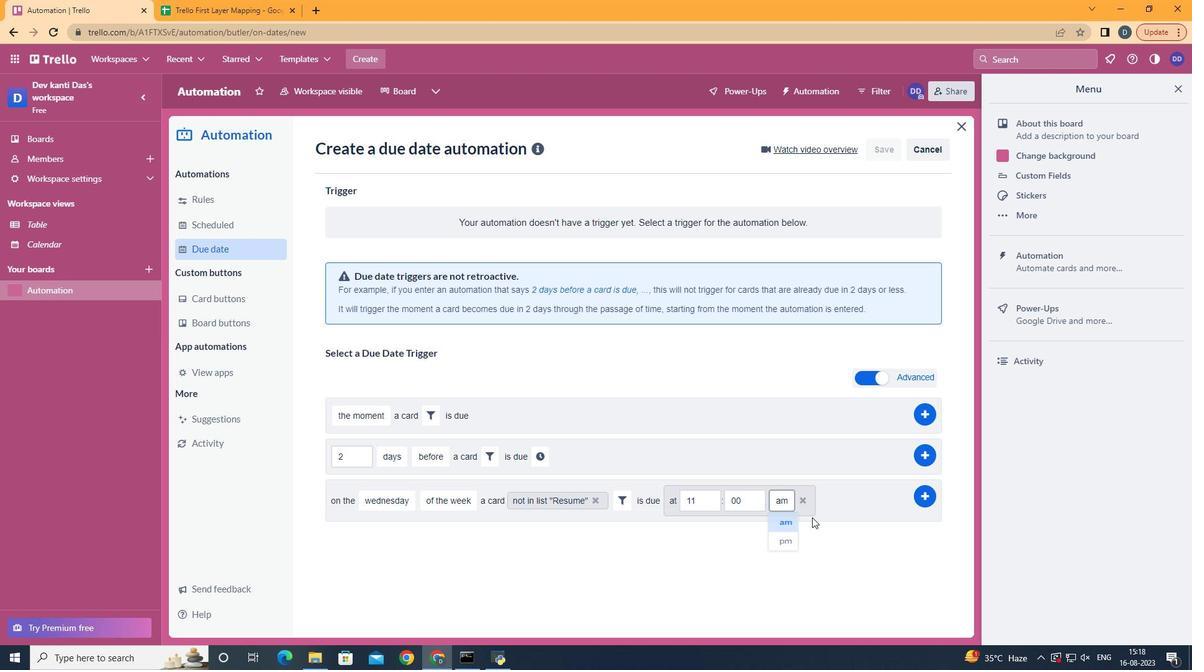 
Action: Mouse moved to (932, 496)
Screenshot: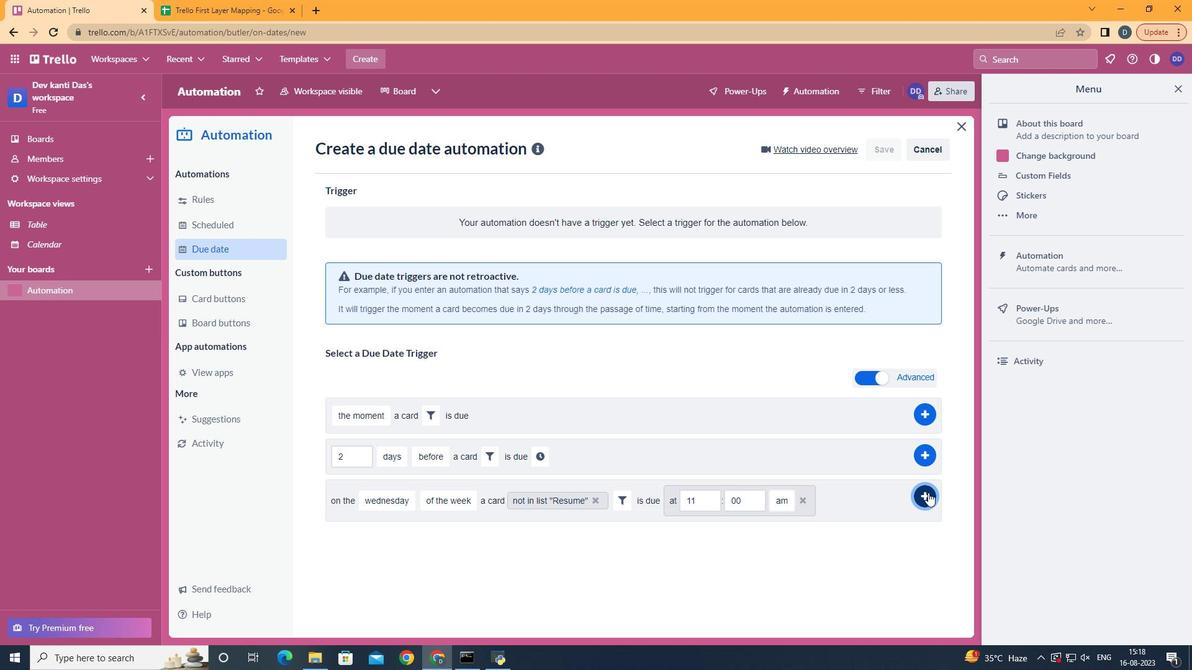 
Action: Mouse pressed left at (932, 496)
Screenshot: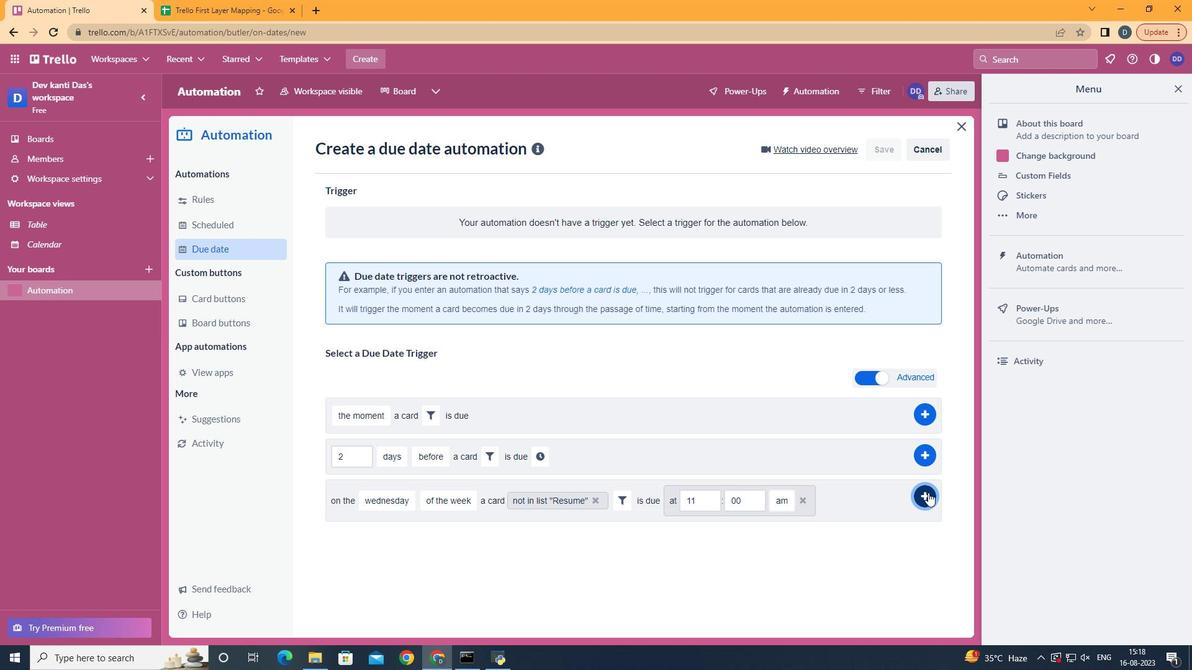
